 Task: Find connections with filter location Mixco with filter topic #HRwith filter profile language German with filter current company Thomson Reuters with filter school Freshers Jobs Kolkata with filter industry Retail Motor Vehicles with filter service category Print Design with filter keywords title Courier
Action: Mouse moved to (575, 81)
Screenshot: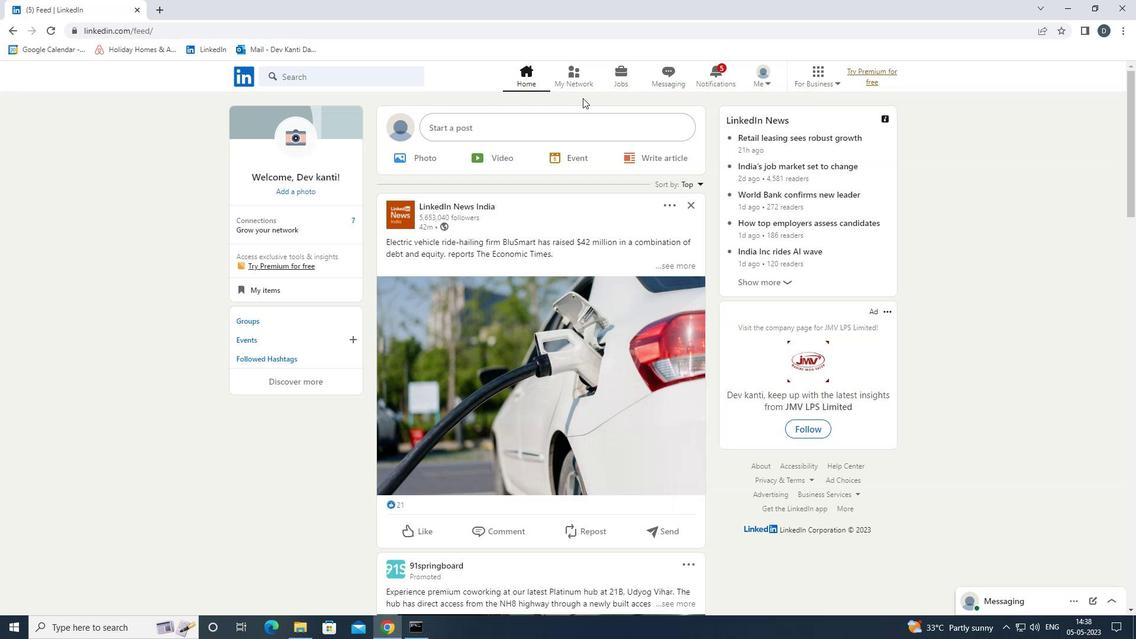 
Action: Mouse pressed left at (575, 81)
Screenshot: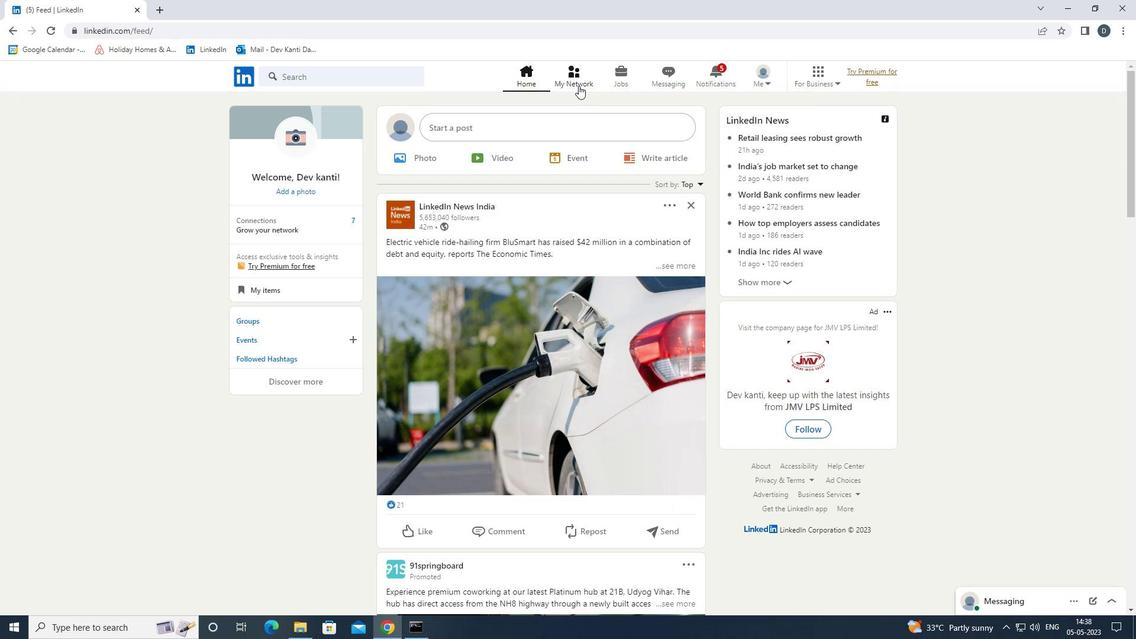 
Action: Mouse moved to (392, 140)
Screenshot: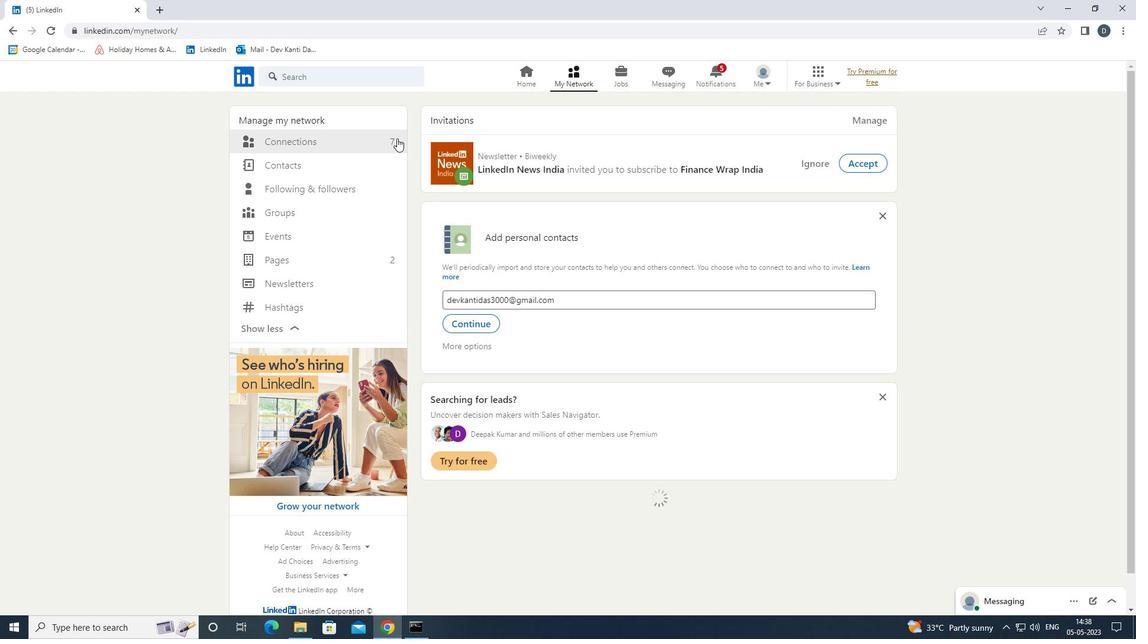 
Action: Mouse pressed left at (392, 140)
Screenshot: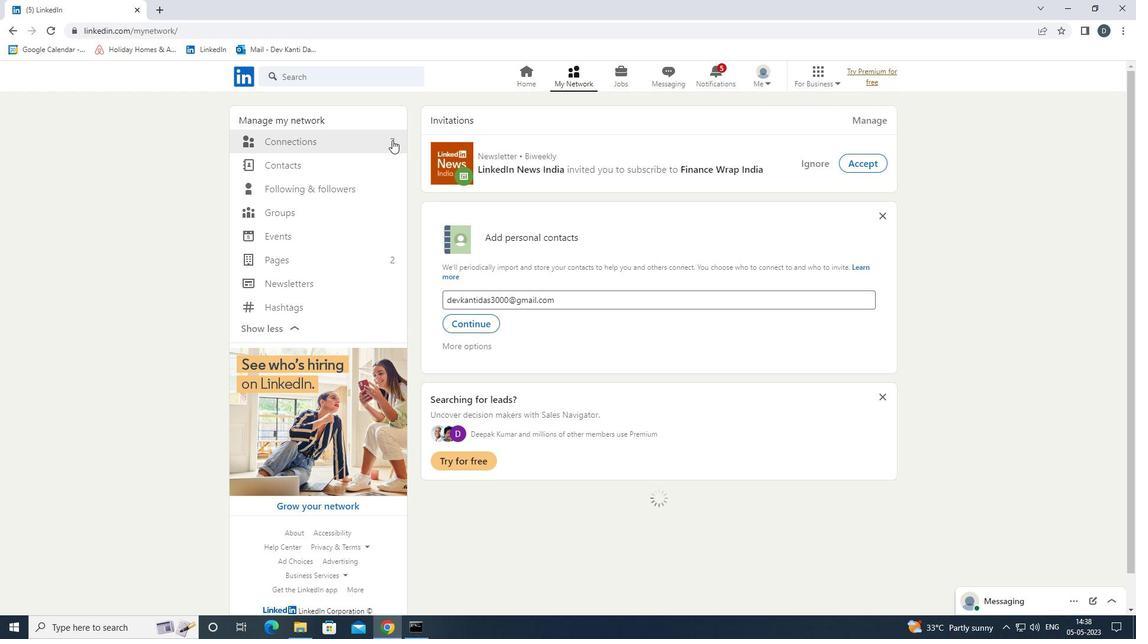 
Action: Mouse moved to (641, 135)
Screenshot: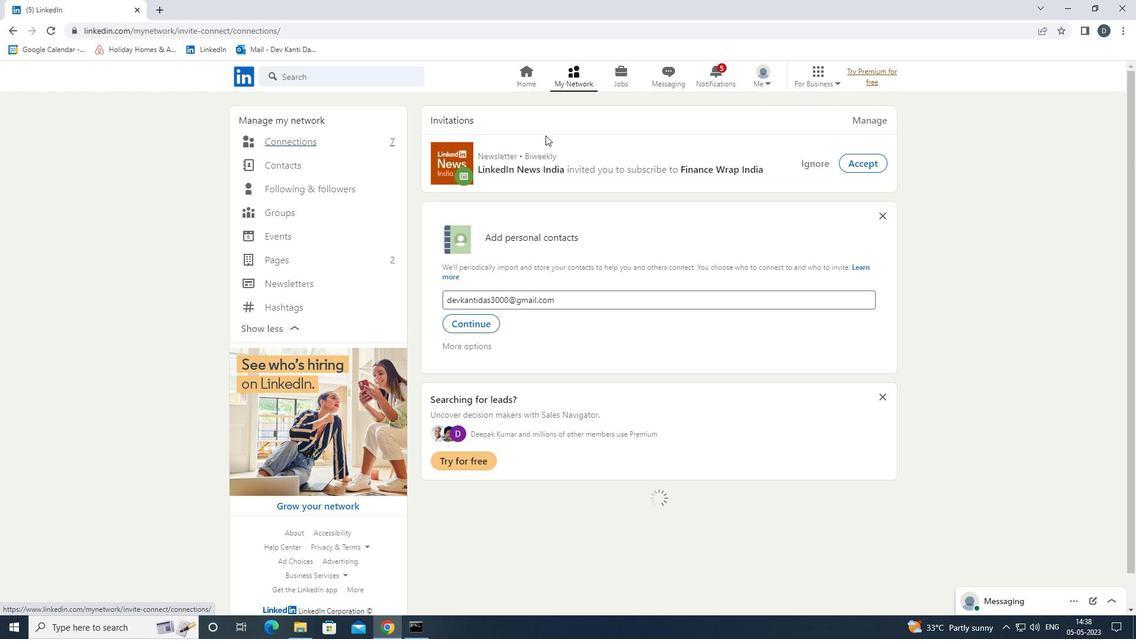 
Action: Mouse pressed left at (641, 135)
Screenshot: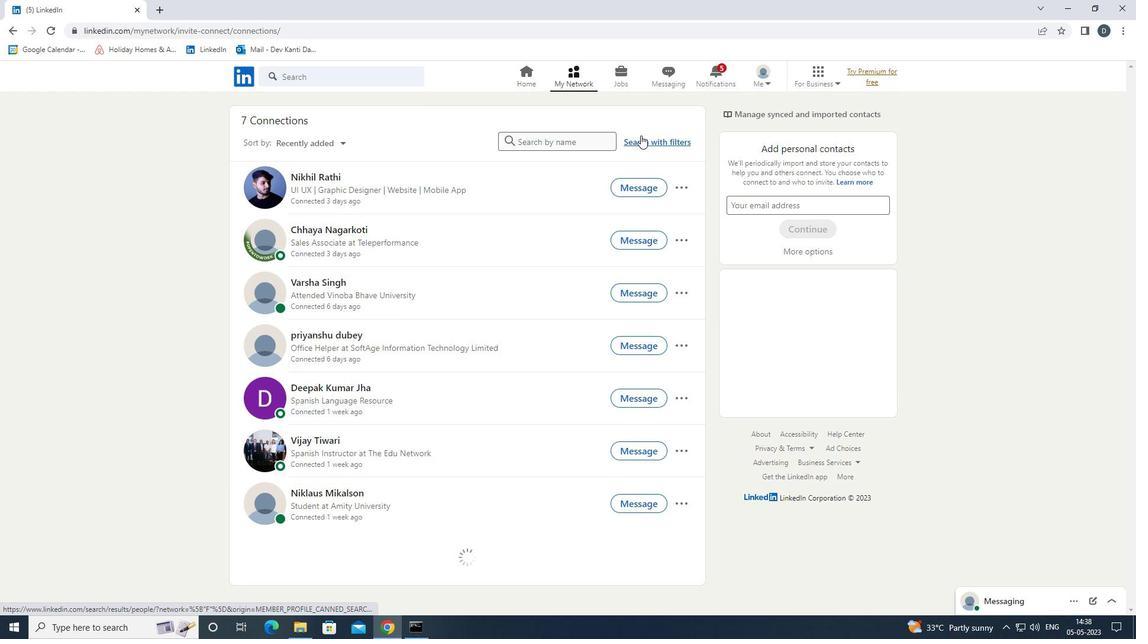 
Action: Mouse moved to (597, 110)
Screenshot: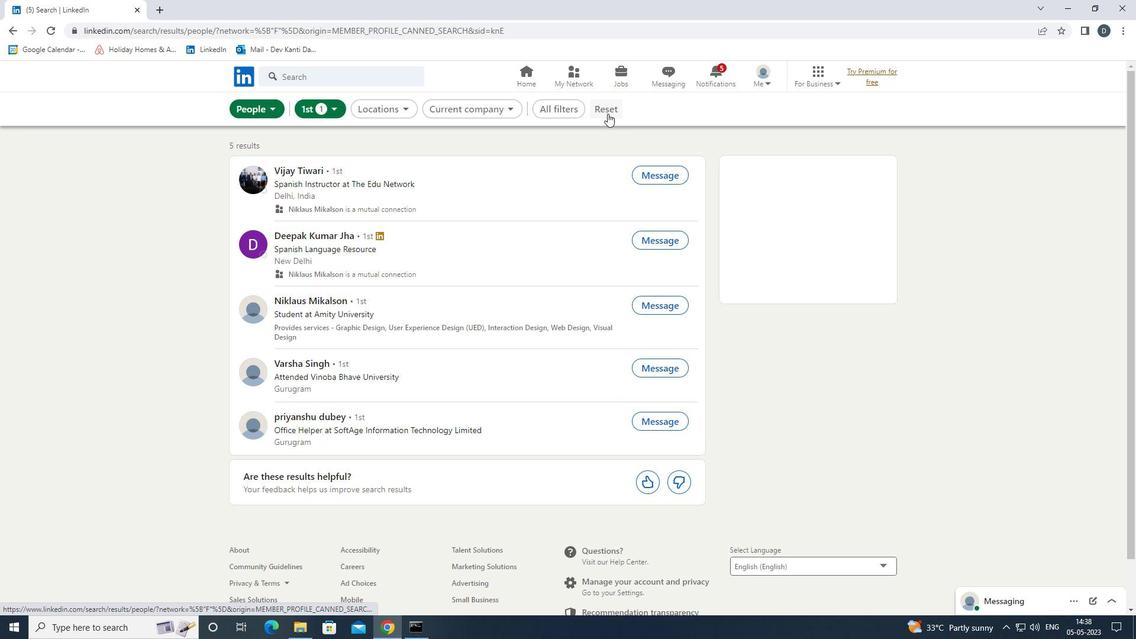 
Action: Mouse pressed left at (597, 110)
Screenshot: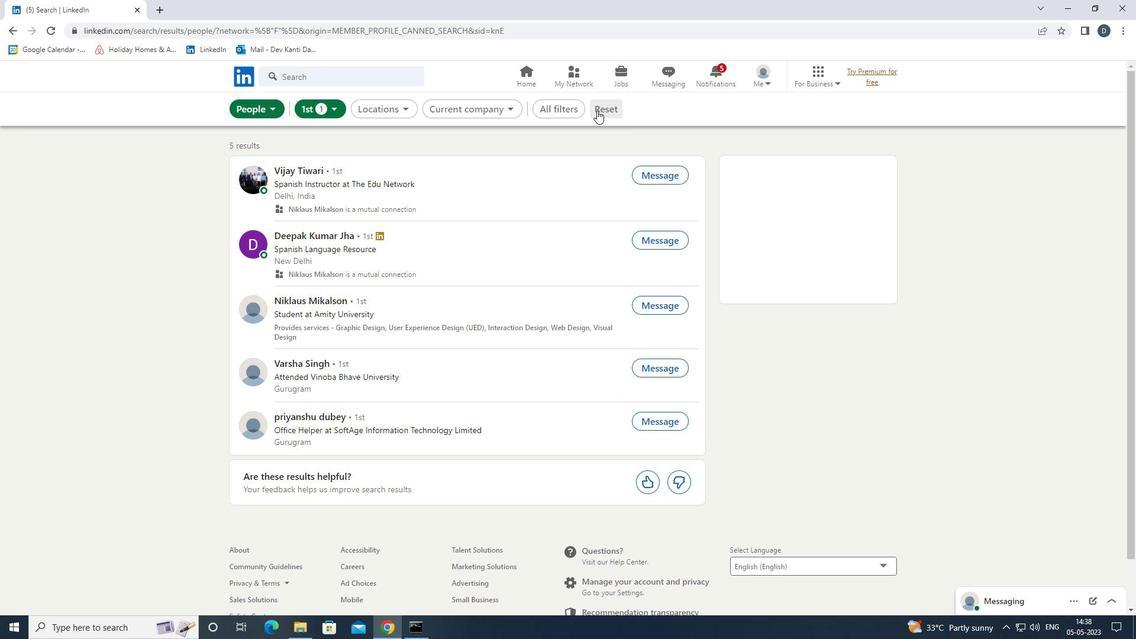 
Action: Mouse moved to (586, 110)
Screenshot: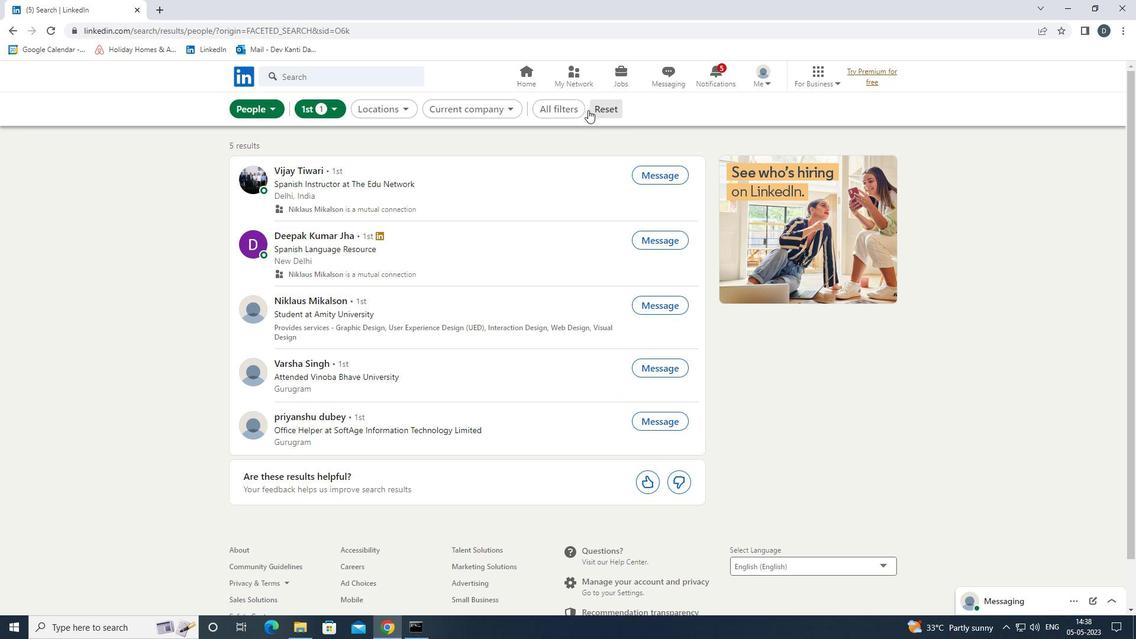 
Action: Mouse pressed left at (586, 110)
Screenshot: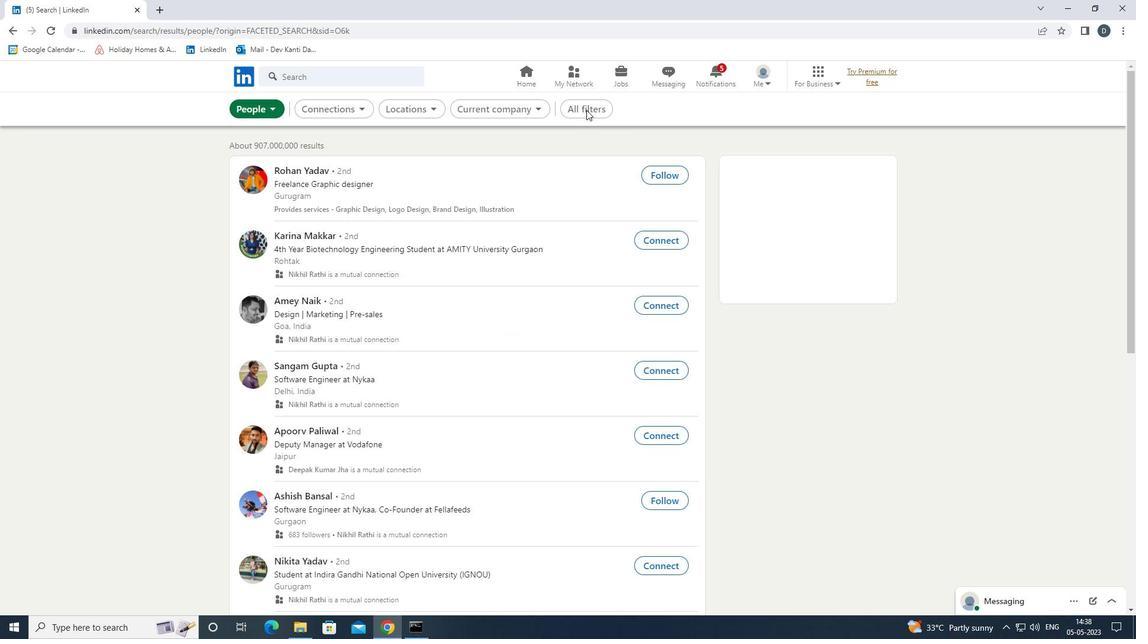 
Action: Mouse moved to (940, 286)
Screenshot: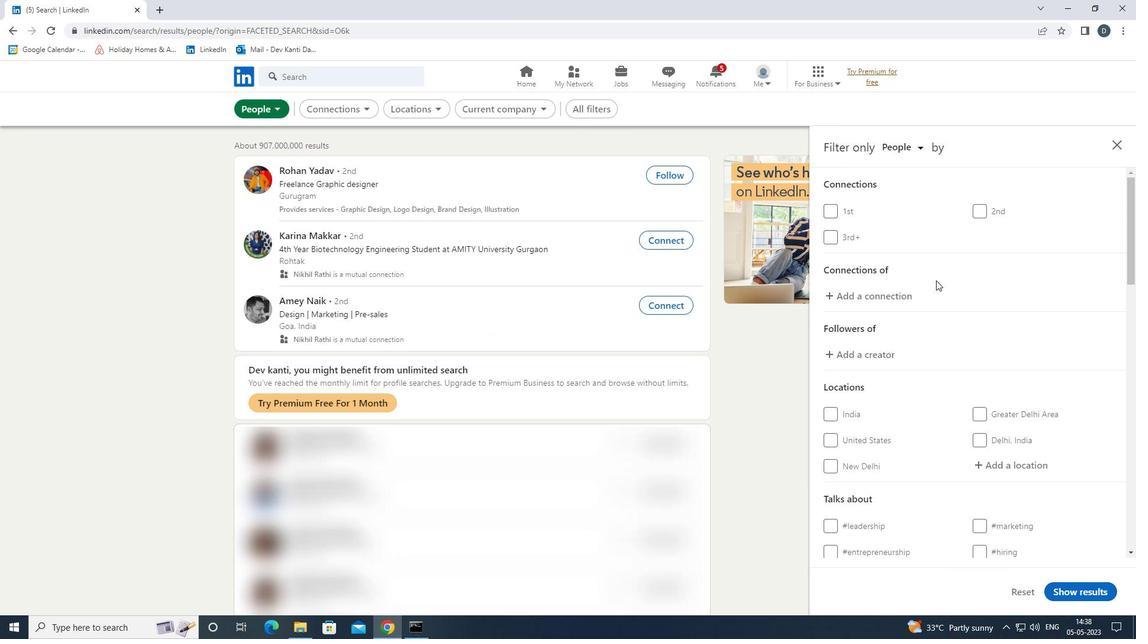 
Action: Mouse scrolled (940, 285) with delta (0, 0)
Screenshot: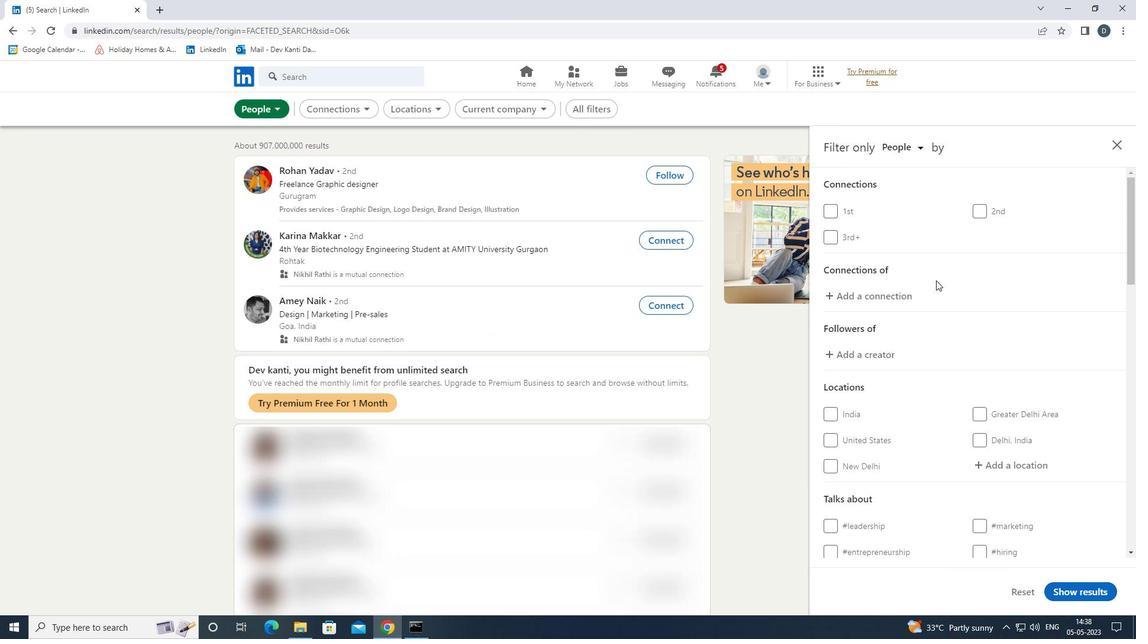 
Action: Mouse moved to (956, 290)
Screenshot: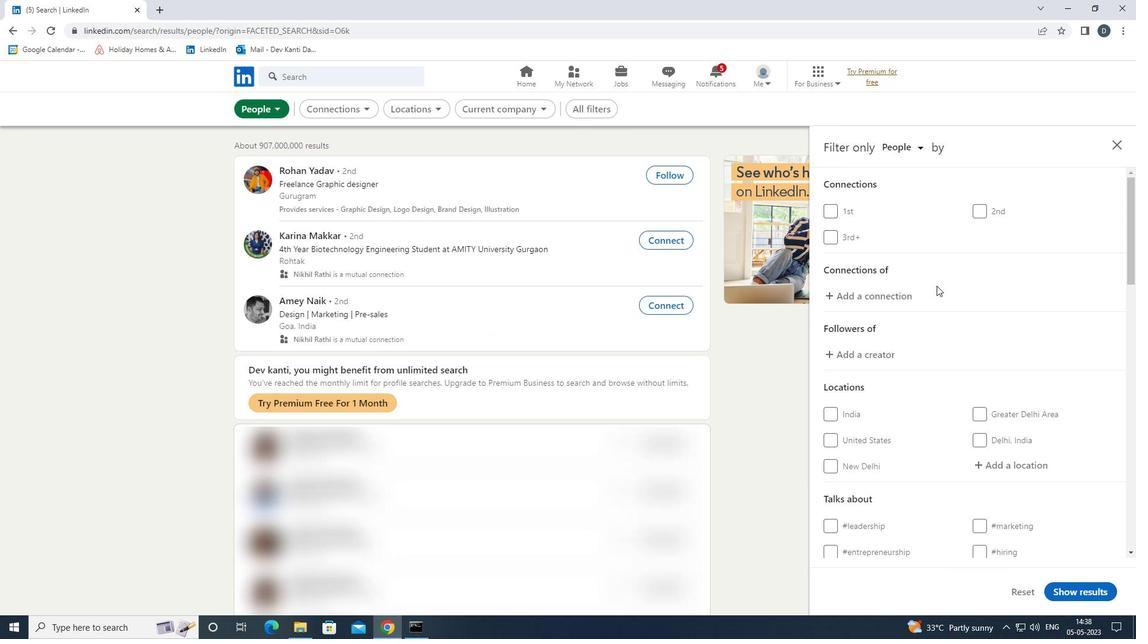 
Action: Mouse scrolled (956, 289) with delta (0, 0)
Screenshot: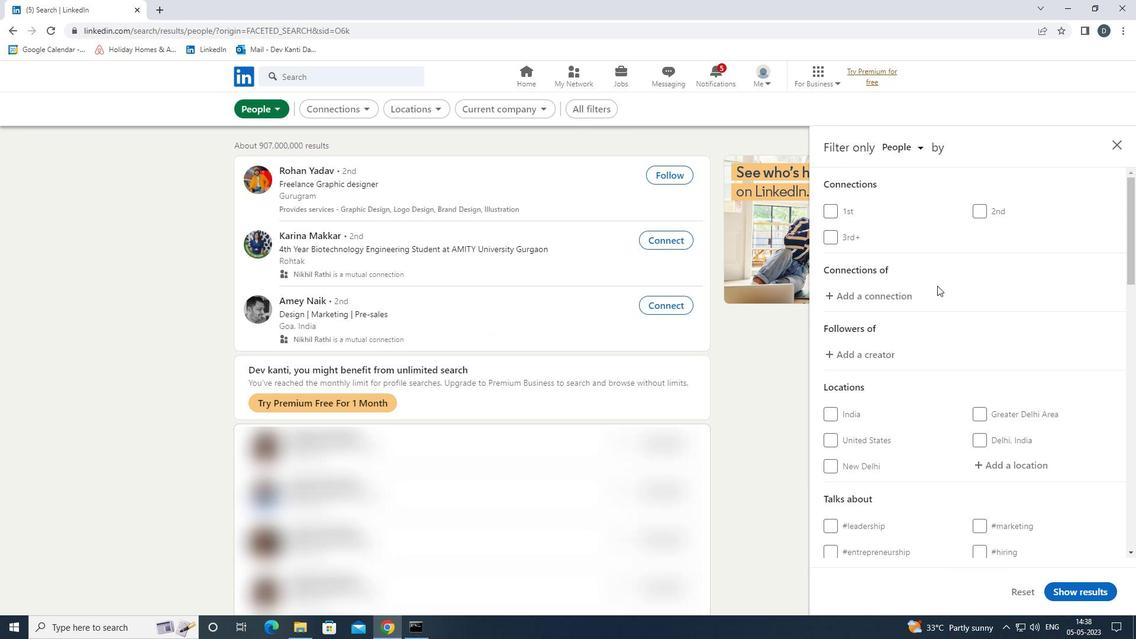 
Action: Mouse moved to (1011, 345)
Screenshot: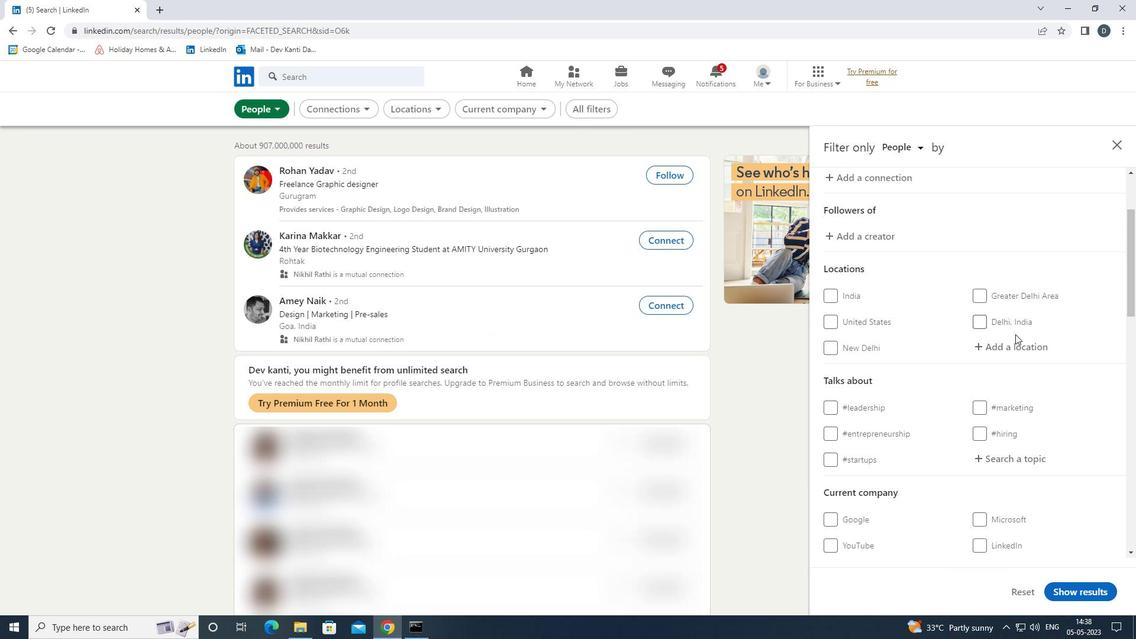 
Action: Mouse pressed left at (1011, 345)
Screenshot: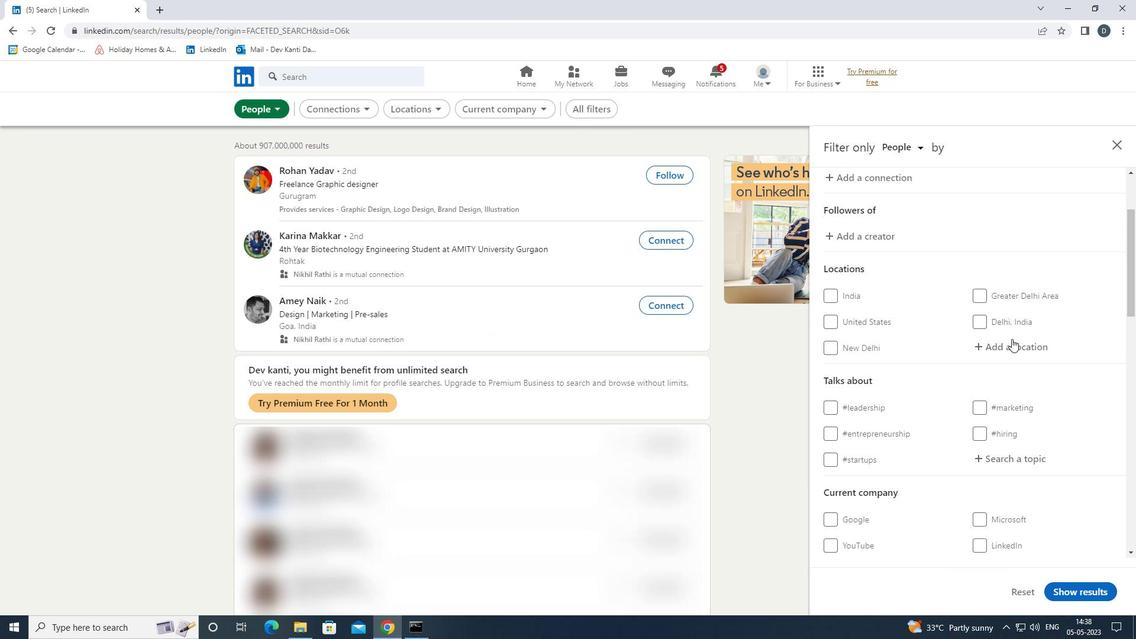 
Action: Mouse moved to (1006, 347)
Screenshot: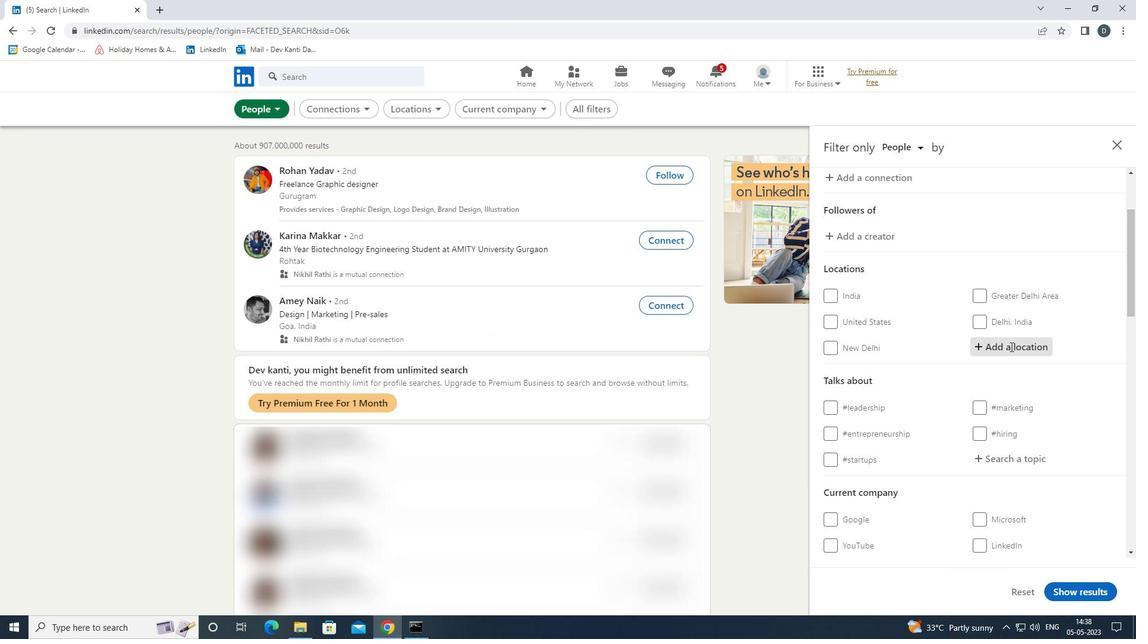 
Action: Key pressed <Key.shift>MIXCO<Key.down><Key.enter>
Screenshot: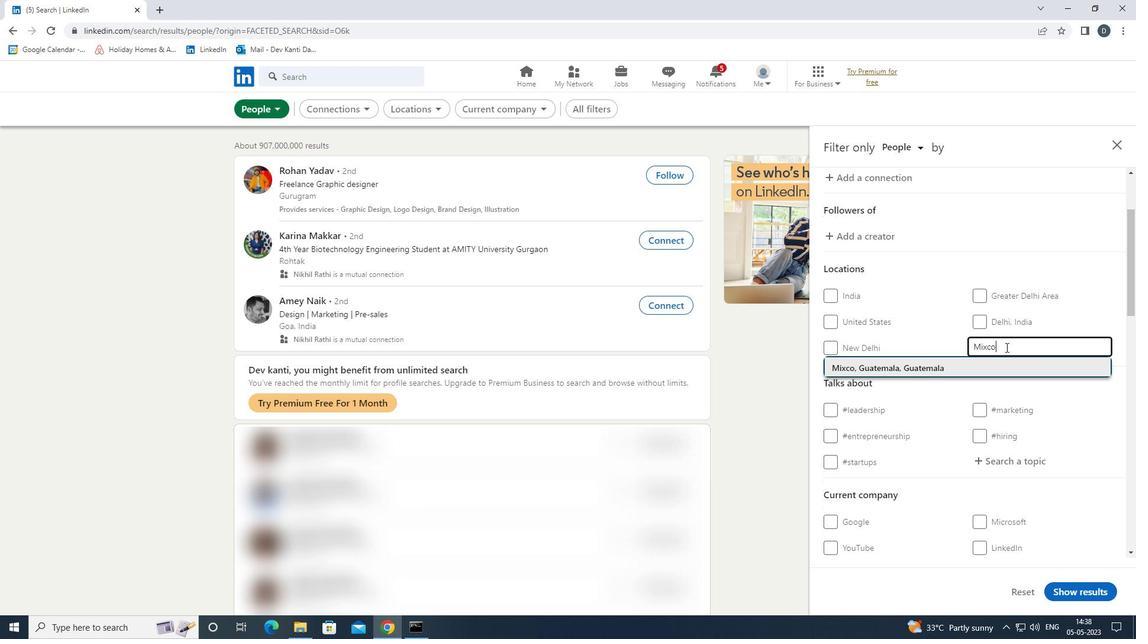
Action: Mouse scrolled (1006, 346) with delta (0, 0)
Screenshot: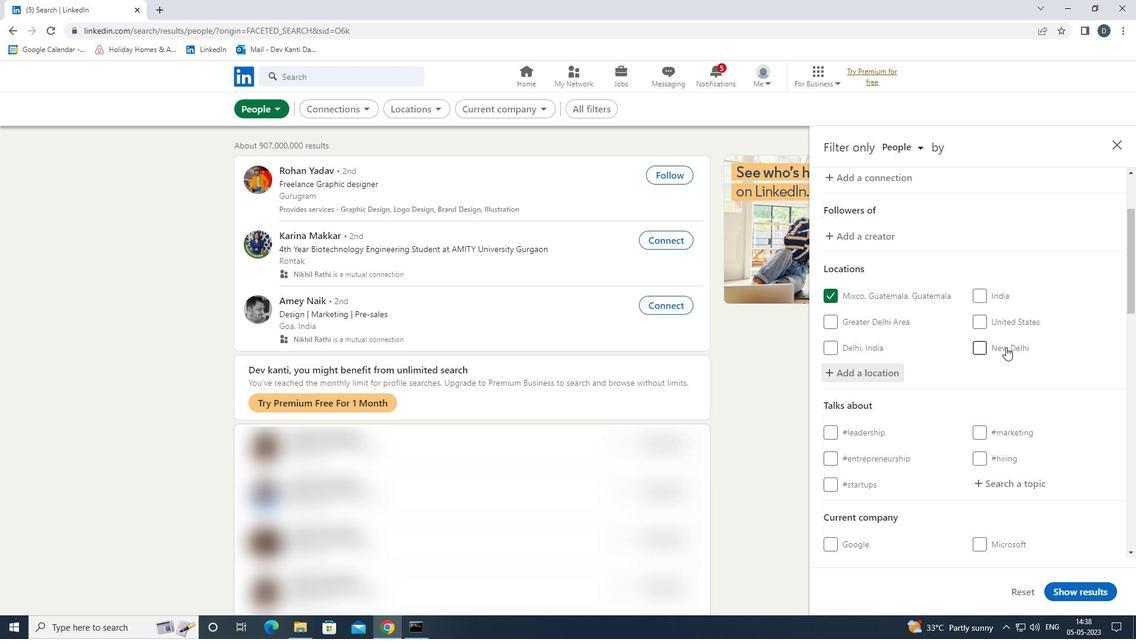 
Action: Mouse moved to (1006, 349)
Screenshot: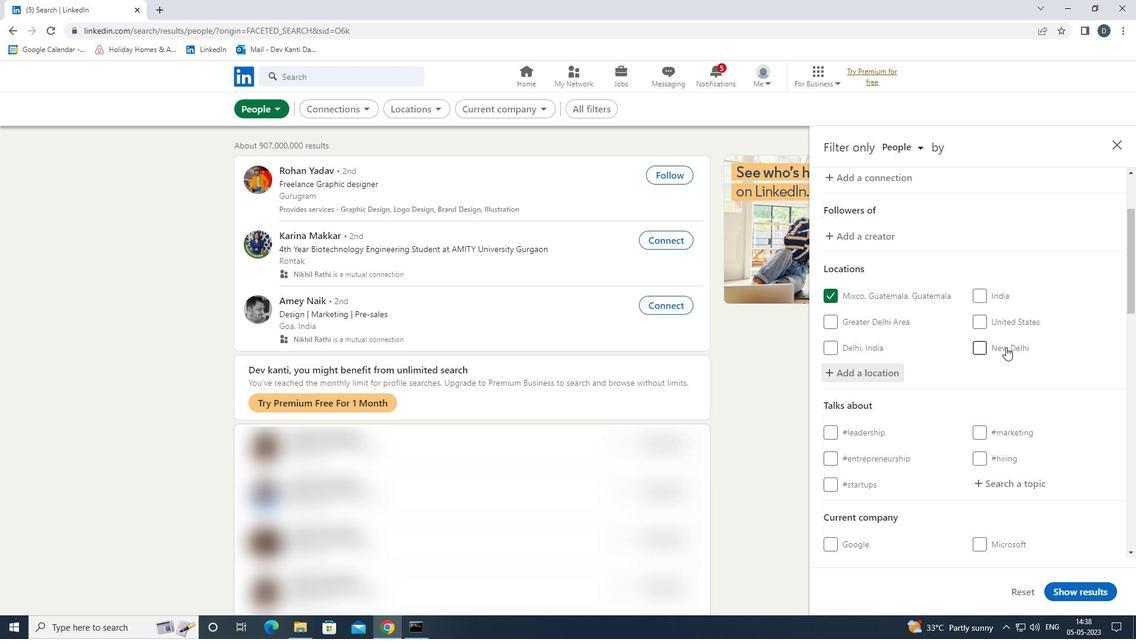 
Action: Mouse scrolled (1006, 349) with delta (0, 0)
Screenshot: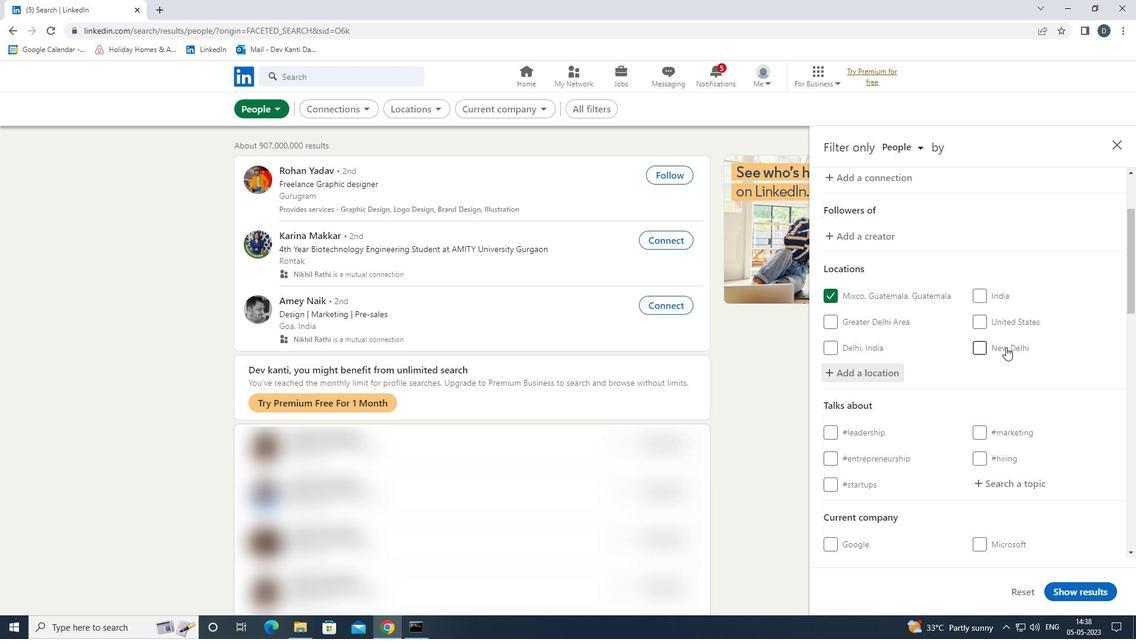 
Action: Mouse moved to (1007, 362)
Screenshot: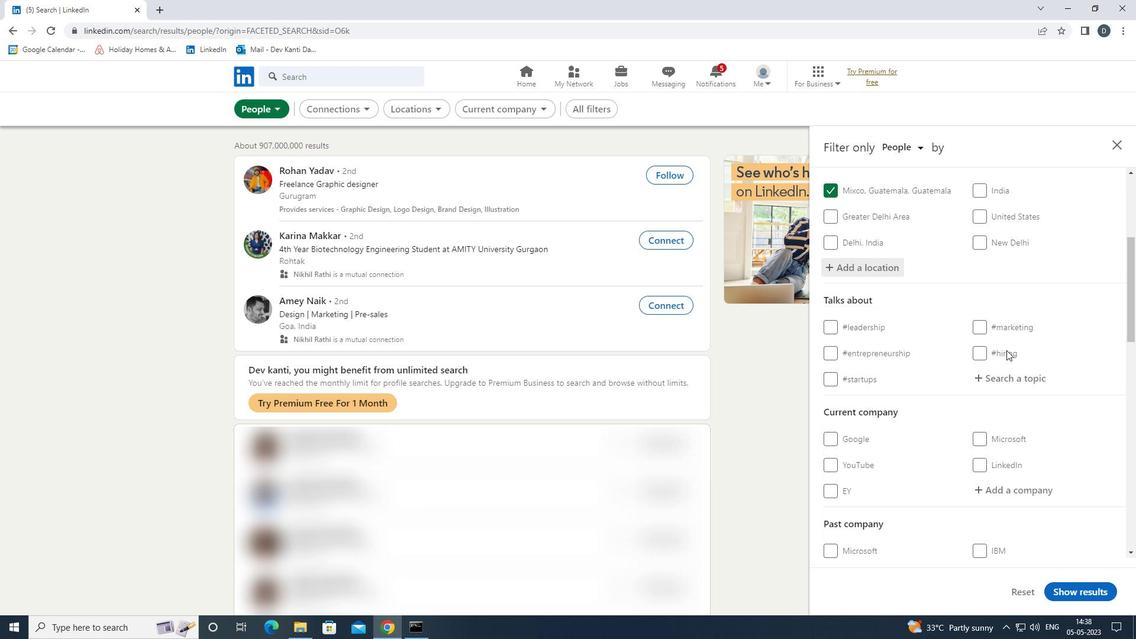 
Action: Mouse pressed left at (1007, 362)
Screenshot: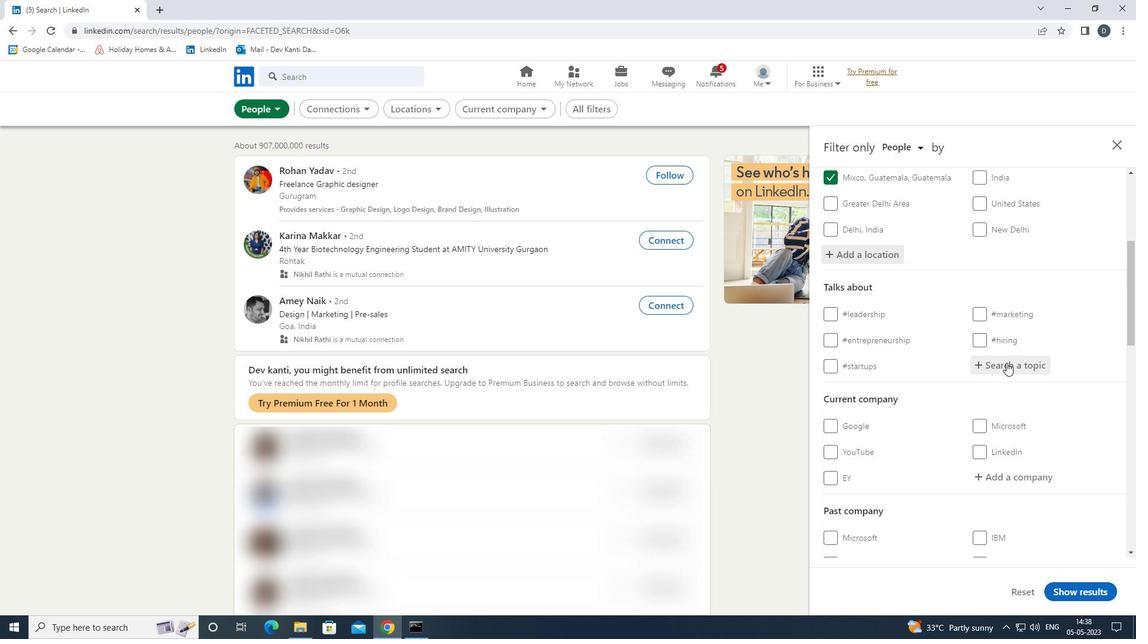 
Action: Mouse moved to (1006, 364)
Screenshot: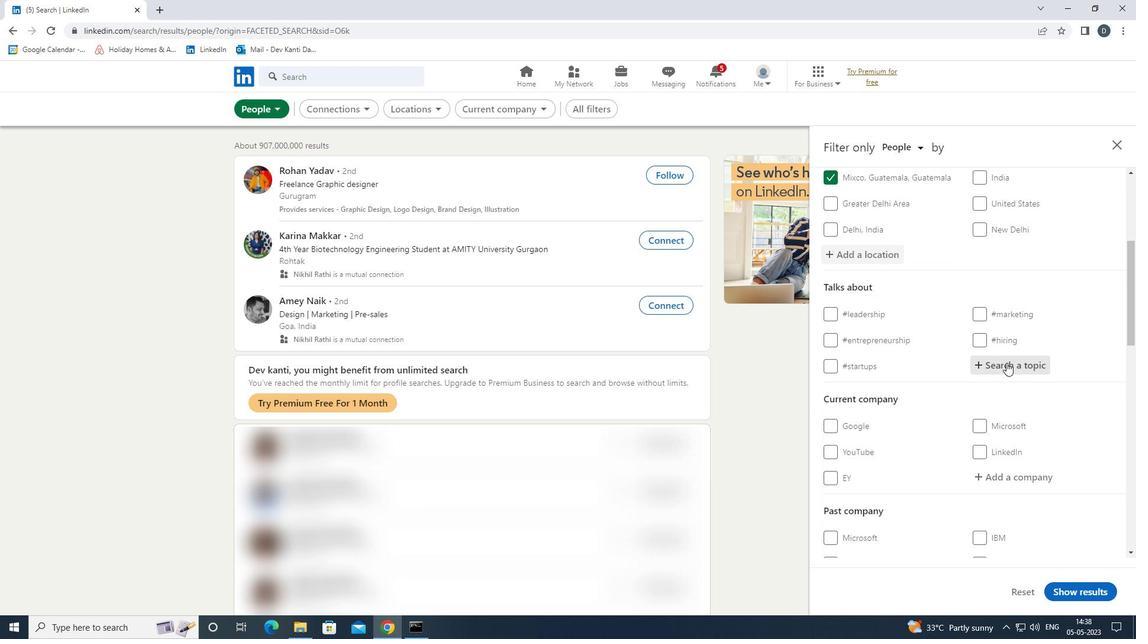 
Action: Key pressed <Key.shift>HR<Key.down><Key.enter>
Screenshot: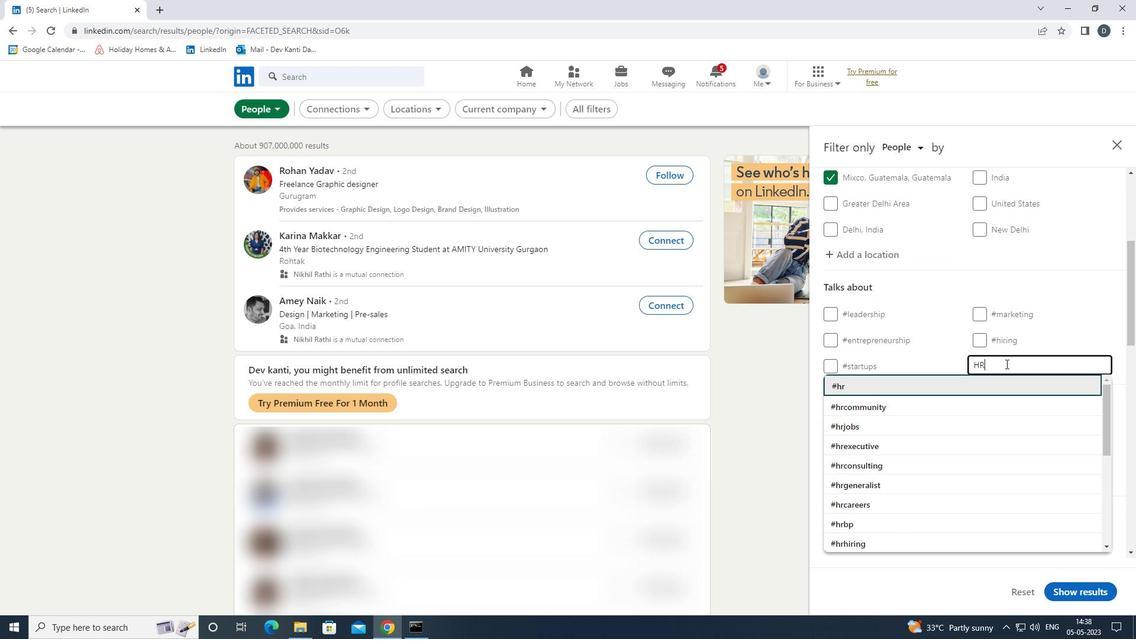 
Action: Mouse scrolled (1006, 363) with delta (0, 0)
Screenshot: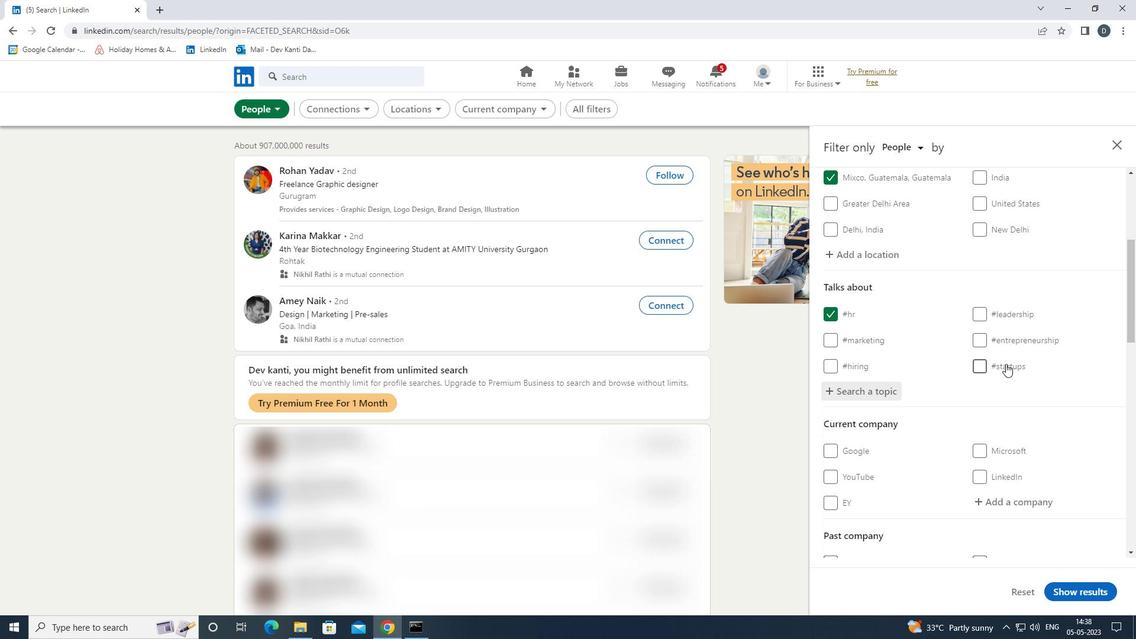 
Action: Mouse scrolled (1006, 363) with delta (0, 0)
Screenshot: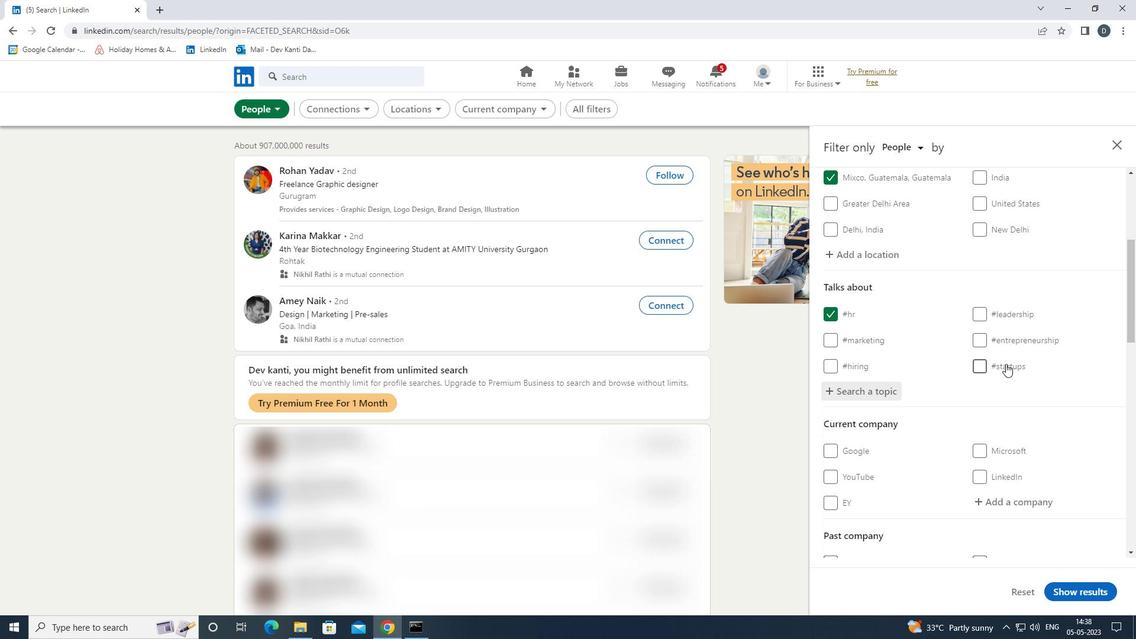 
Action: Mouse moved to (1006, 364)
Screenshot: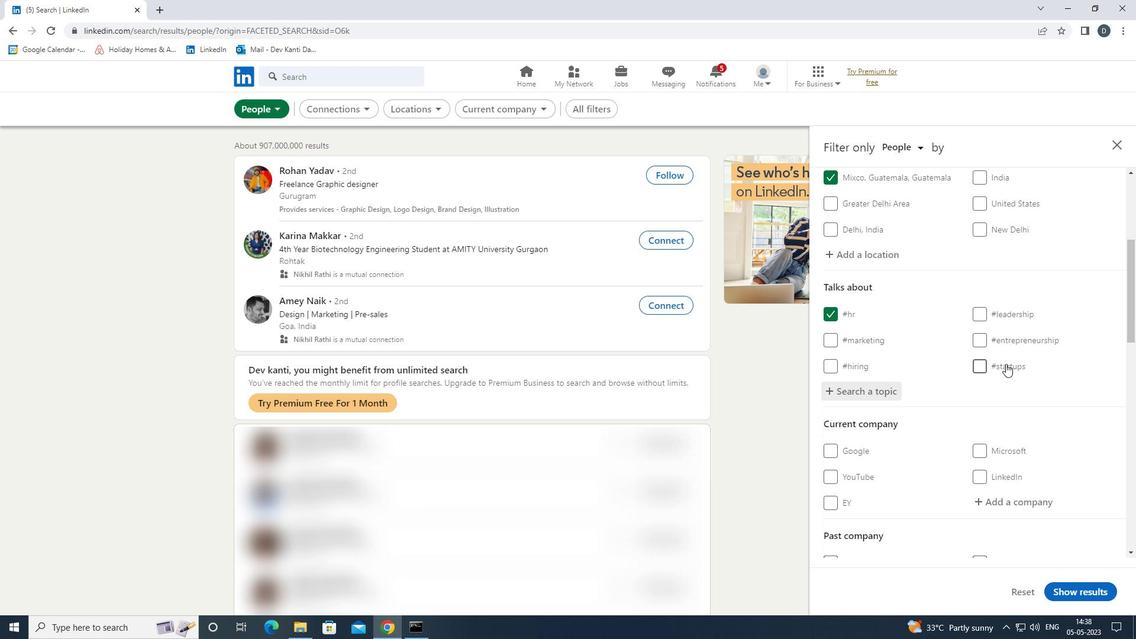 
Action: Mouse scrolled (1006, 364) with delta (0, 0)
Screenshot: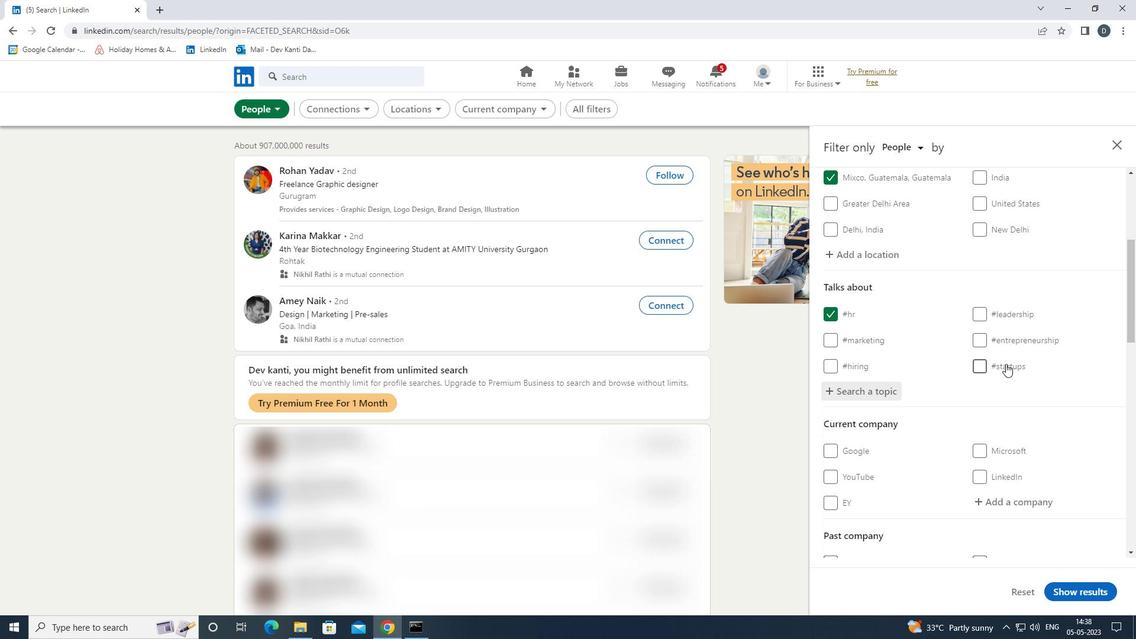 
Action: Mouse moved to (1020, 345)
Screenshot: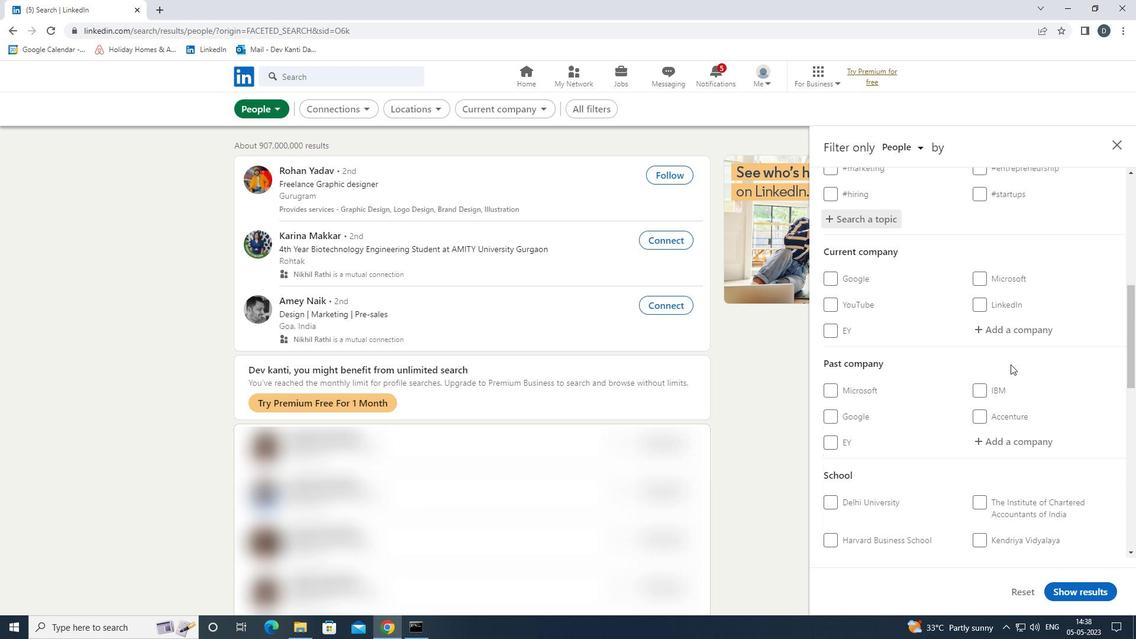 
Action: Mouse scrolled (1020, 344) with delta (0, 0)
Screenshot: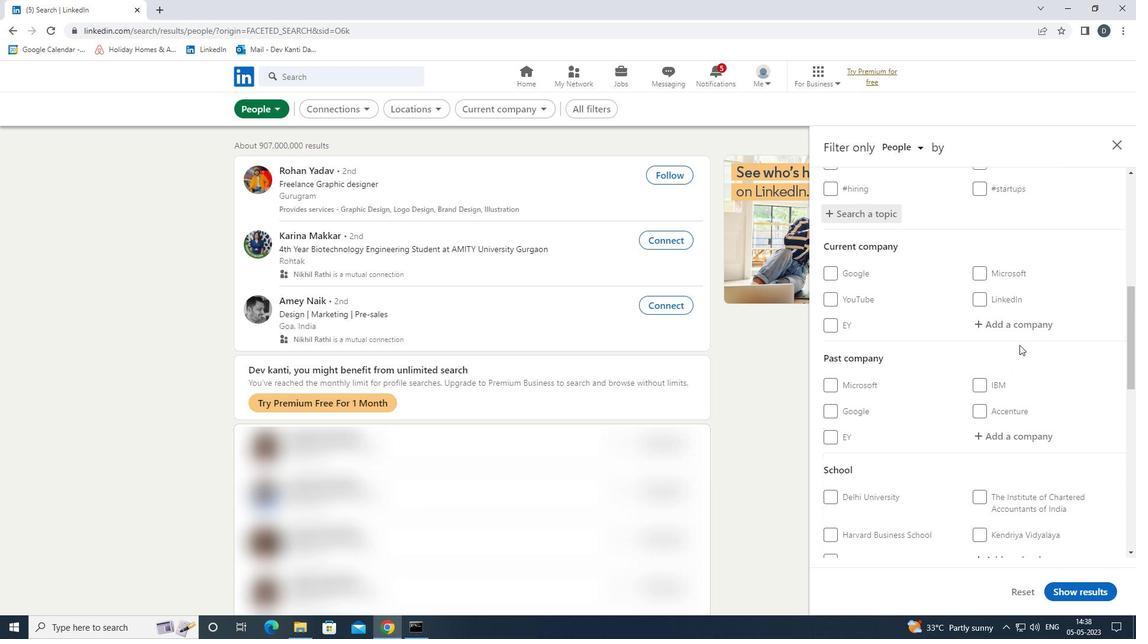 
Action: Mouse scrolled (1020, 344) with delta (0, 0)
Screenshot: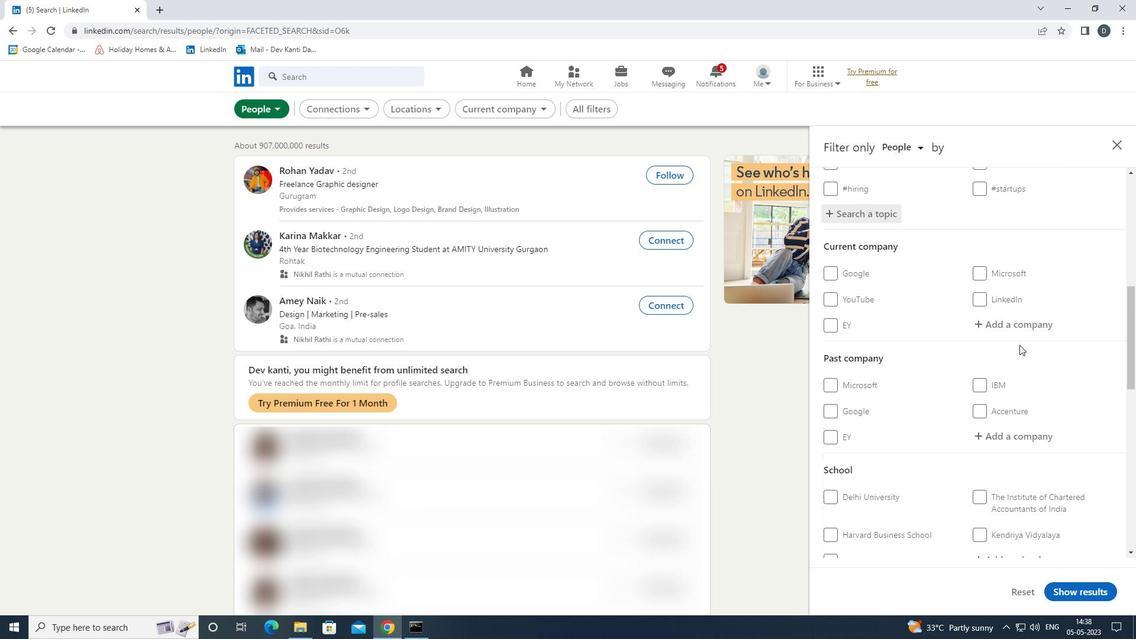 
Action: Mouse scrolled (1020, 344) with delta (0, 0)
Screenshot: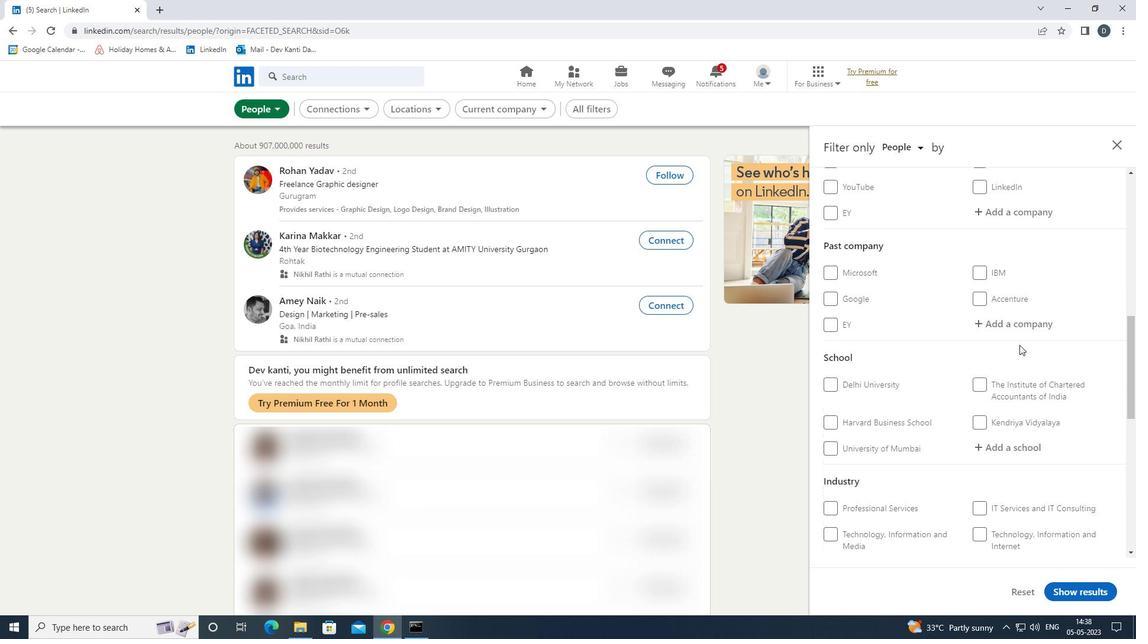 
Action: Mouse scrolled (1020, 344) with delta (0, 0)
Screenshot: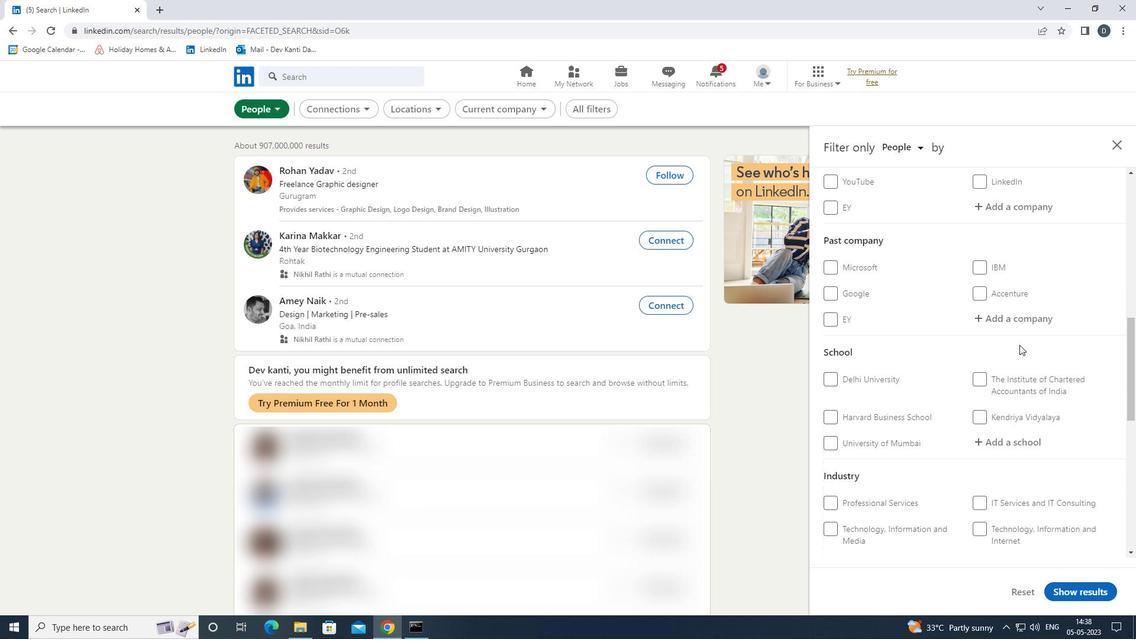 
Action: Mouse scrolled (1020, 344) with delta (0, 0)
Screenshot: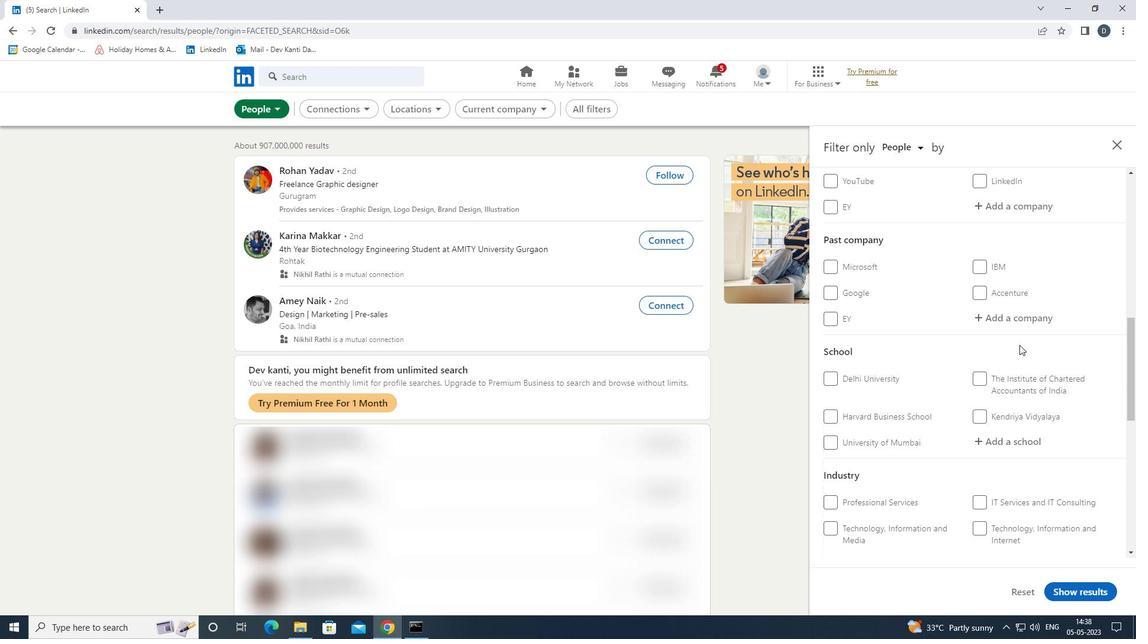 
Action: Mouse scrolled (1020, 344) with delta (0, 0)
Screenshot: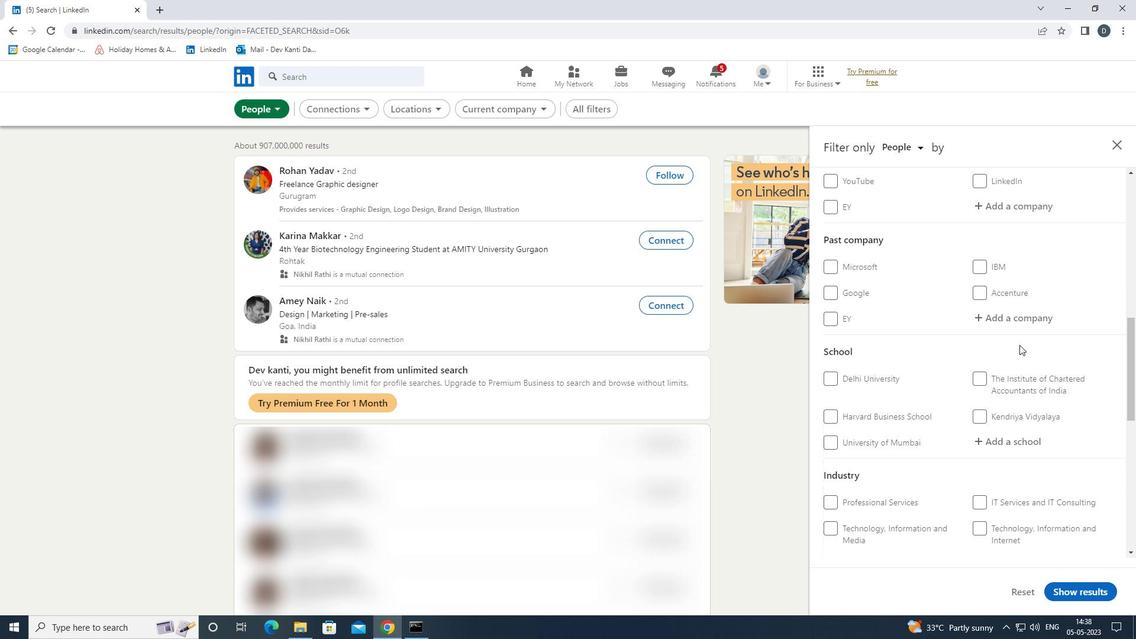 
Action: Mouse moved to (856, 427)
Screenshot: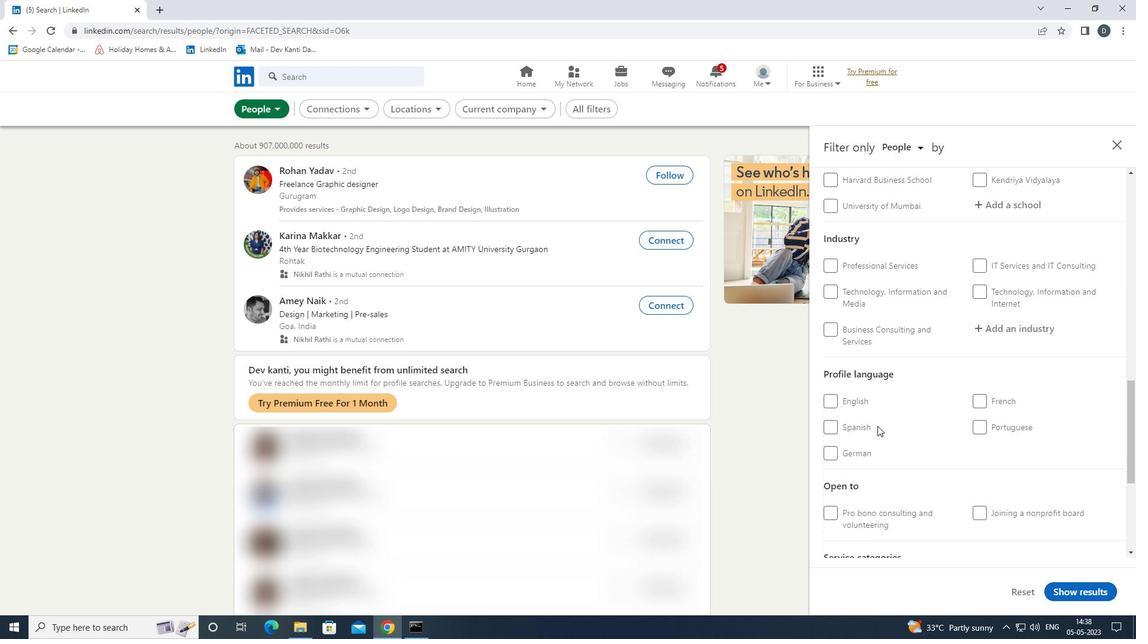 
Action: Mouse pressed left at (856, 427)
Screenshot: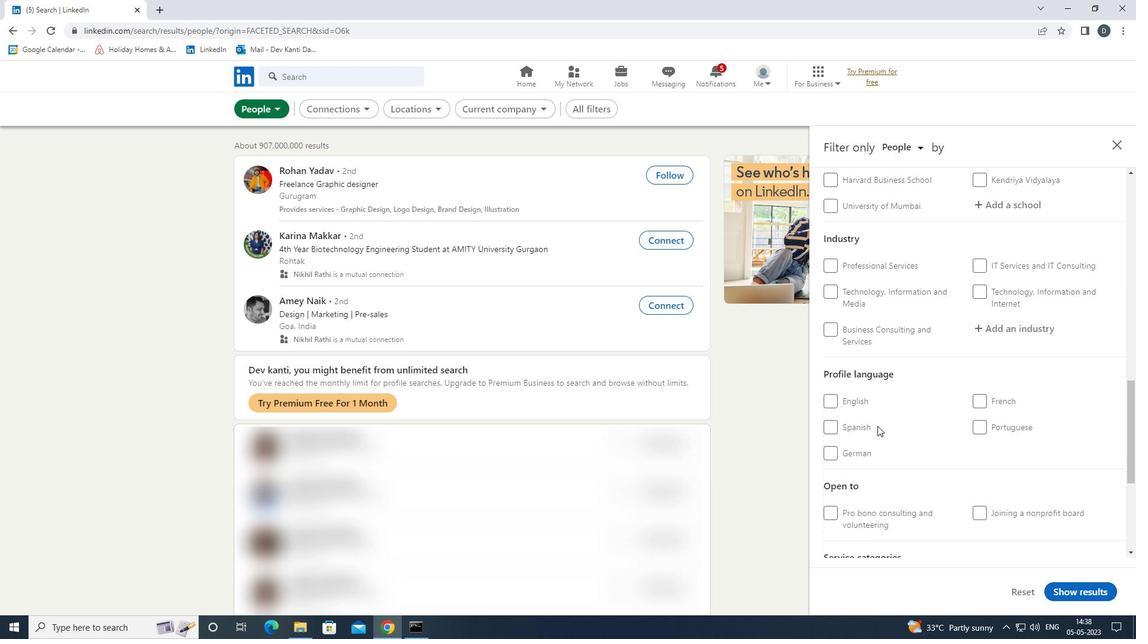 
Action: Mouse moved to (859, 426)
Screenshot: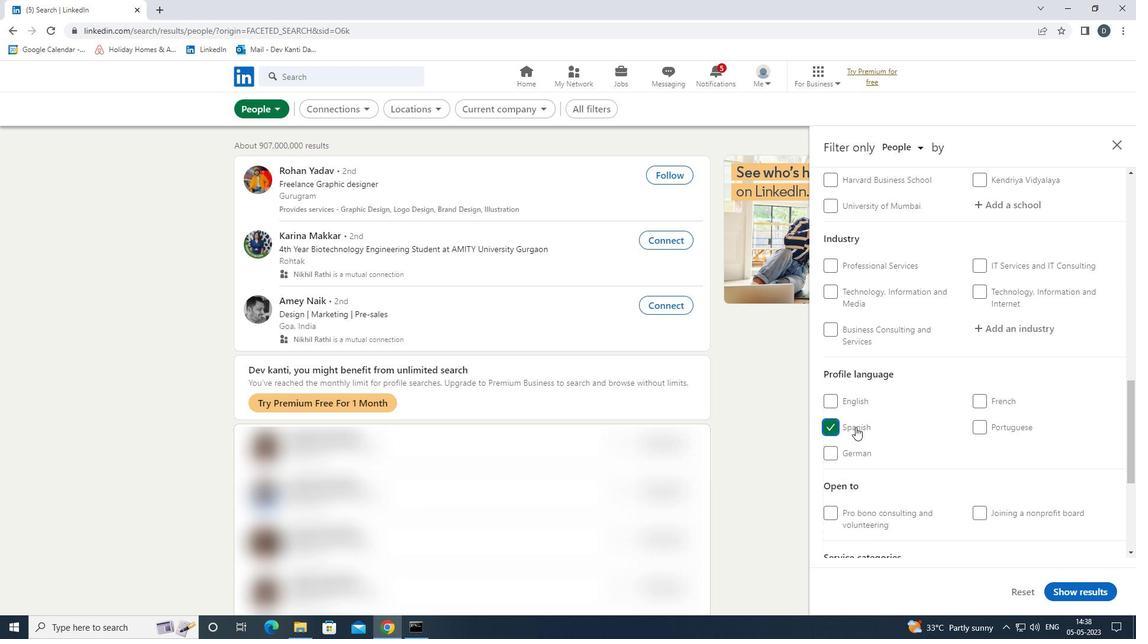 
Action: Mouse pressed left at (859, 426)
Screenshot: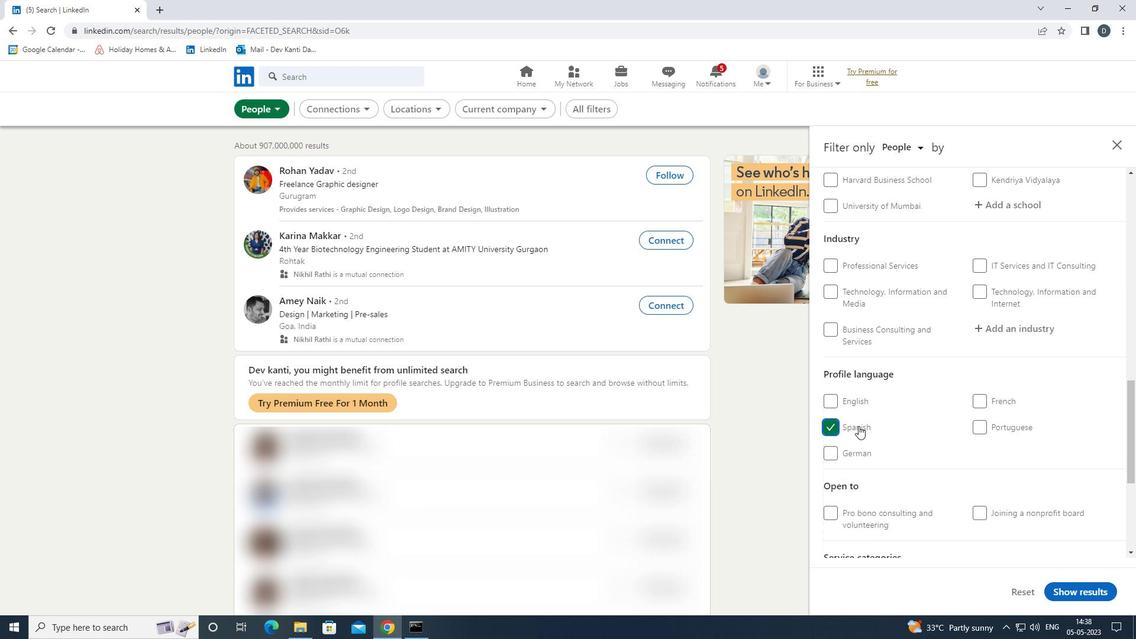 
Action: Mouse moved to (991, 395)
Screenshot: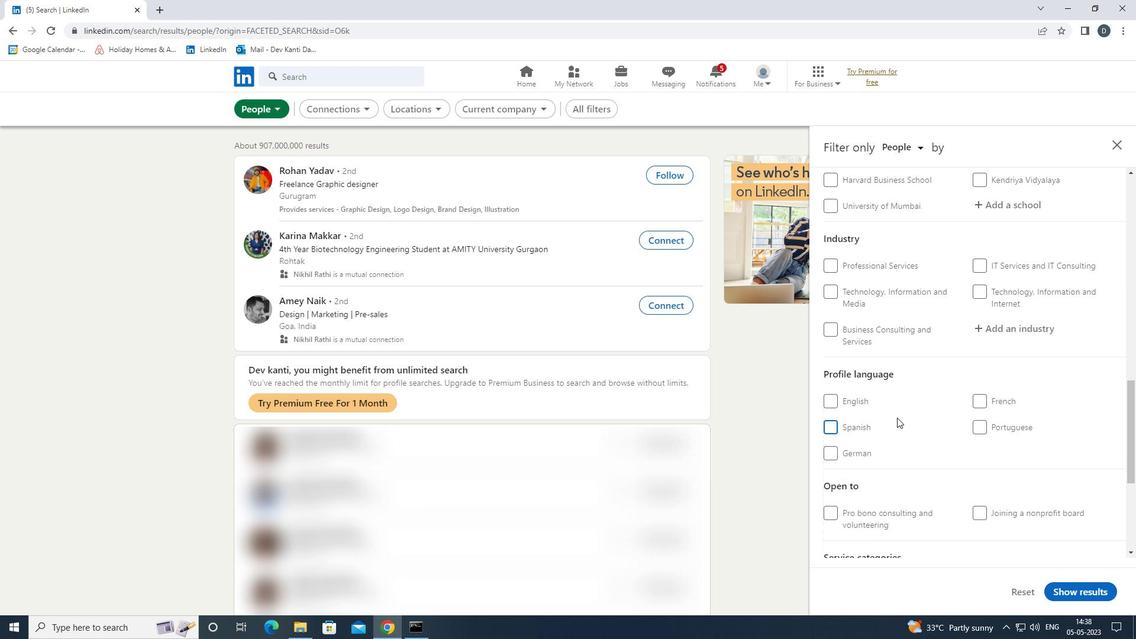
Action: Mouse pressed left at (991, 395)
Screenshot: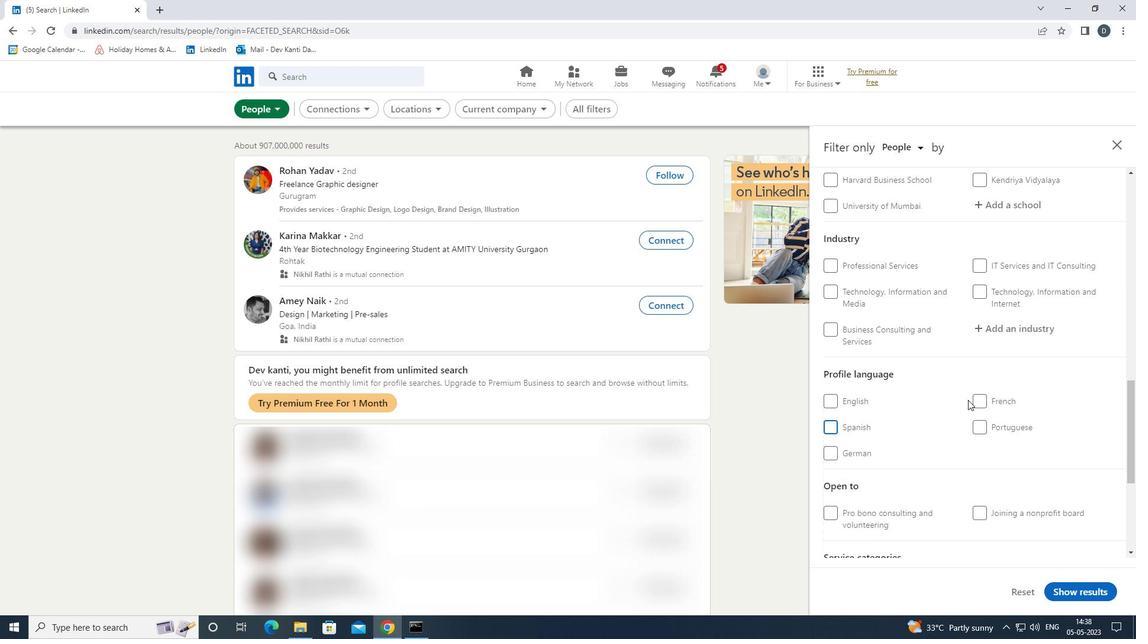 
Action: Mouse moved to (1002, 403)
Screenshot: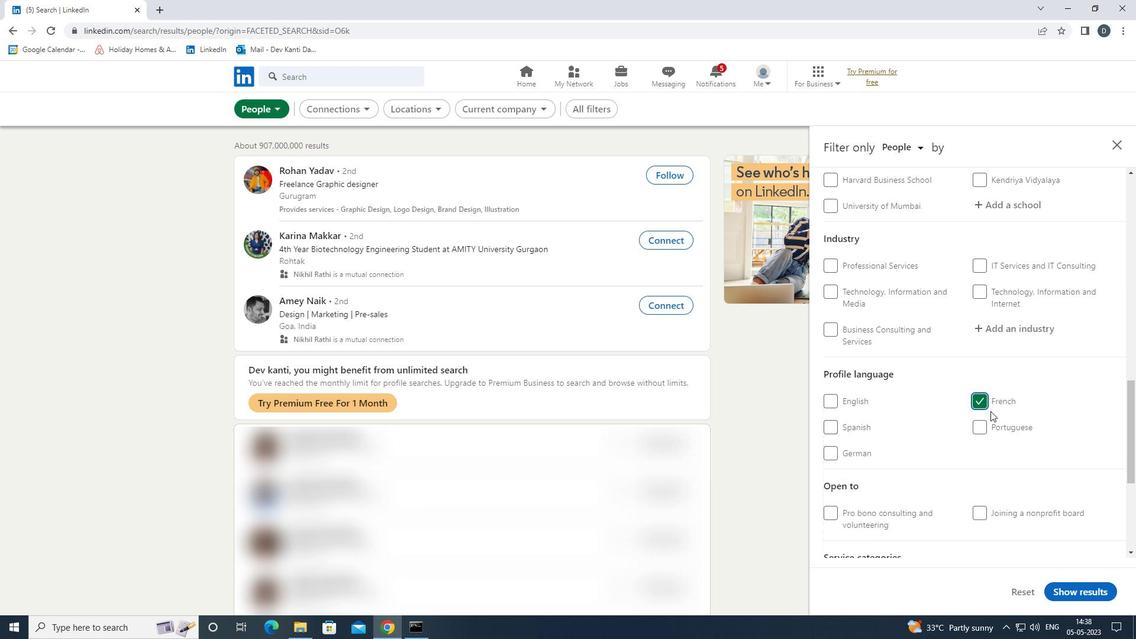 
Action: Mouse pressed left at (1002, 403)
Screenshot: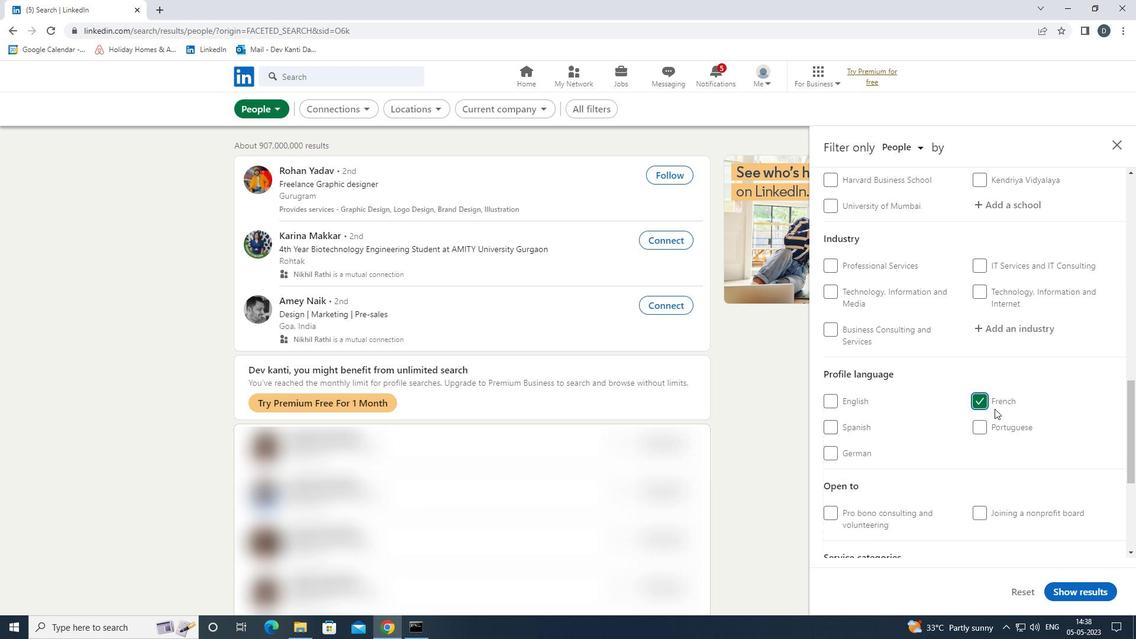 
Action: Mouse moved to (850, 455)
Screenshot: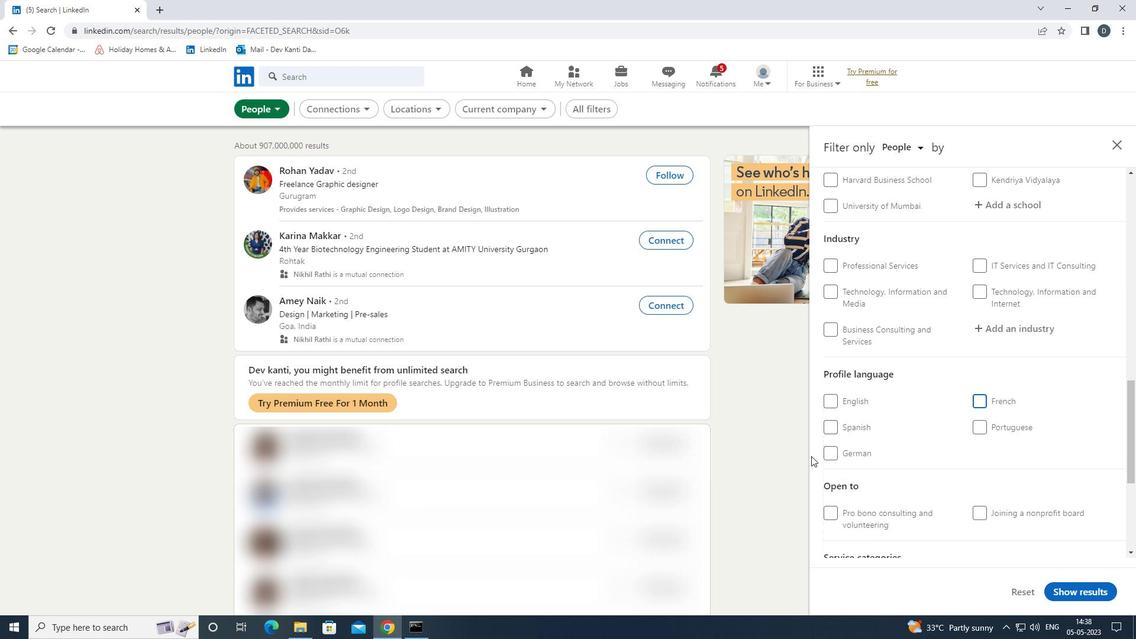 
Action: Mouse pressed left at (850, 455)
Screenshot: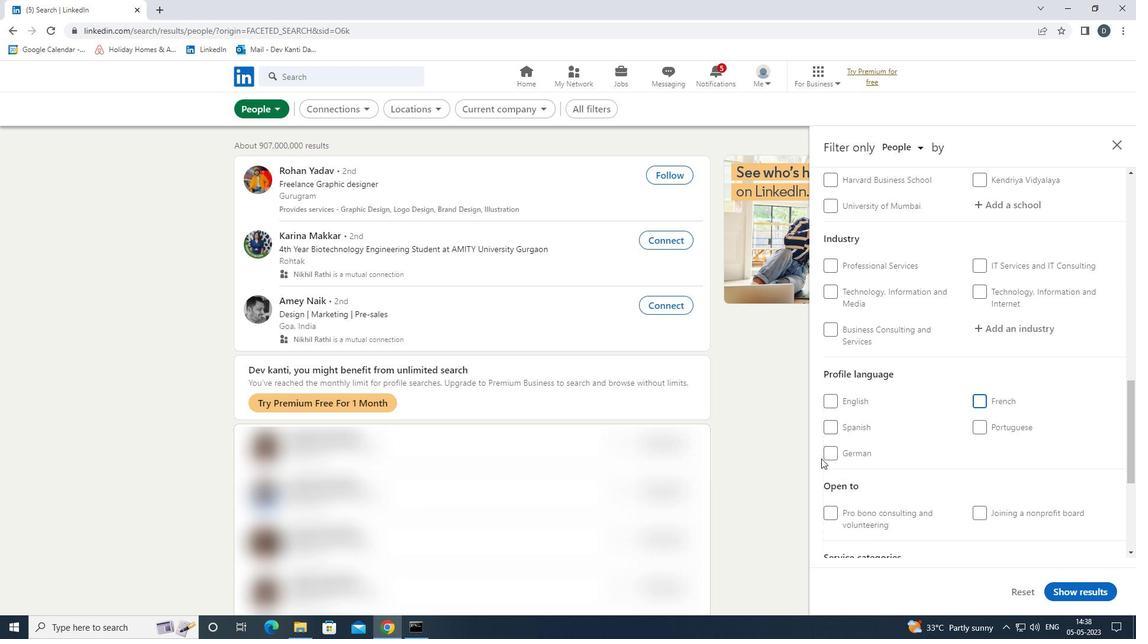 
Action: Mouse moved to (979, 455)
Screenshot: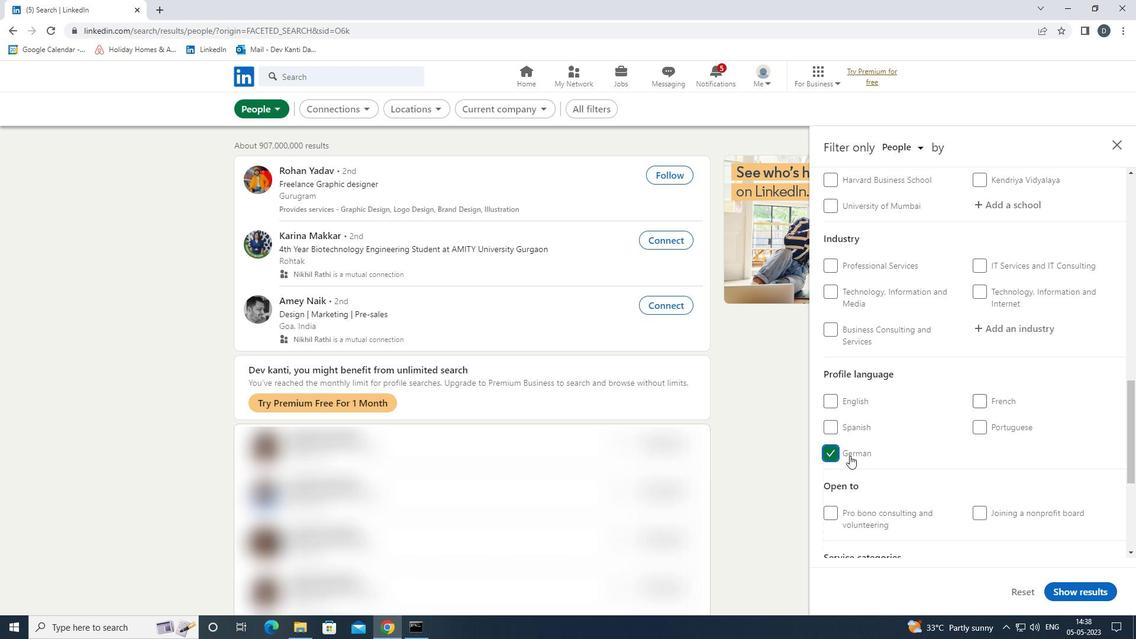 
Action: Mouse scrolled (979, 456) with delta (0, 0)
Screenshot: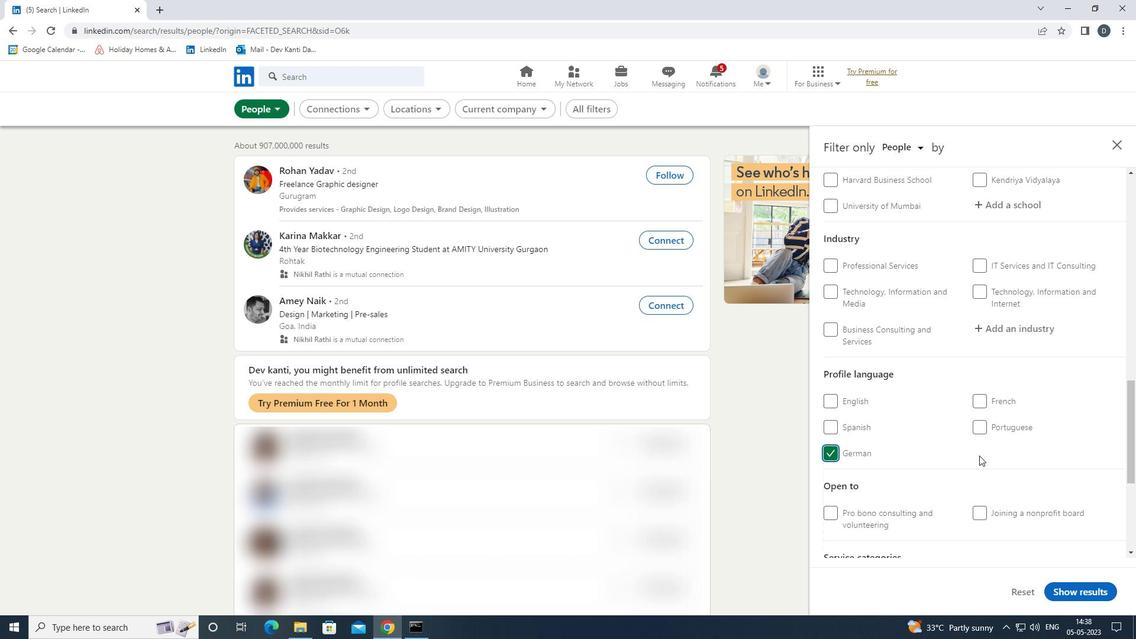 
Action: Mouse scrolled (979, 456) with delta (0, 0)
Screenshot: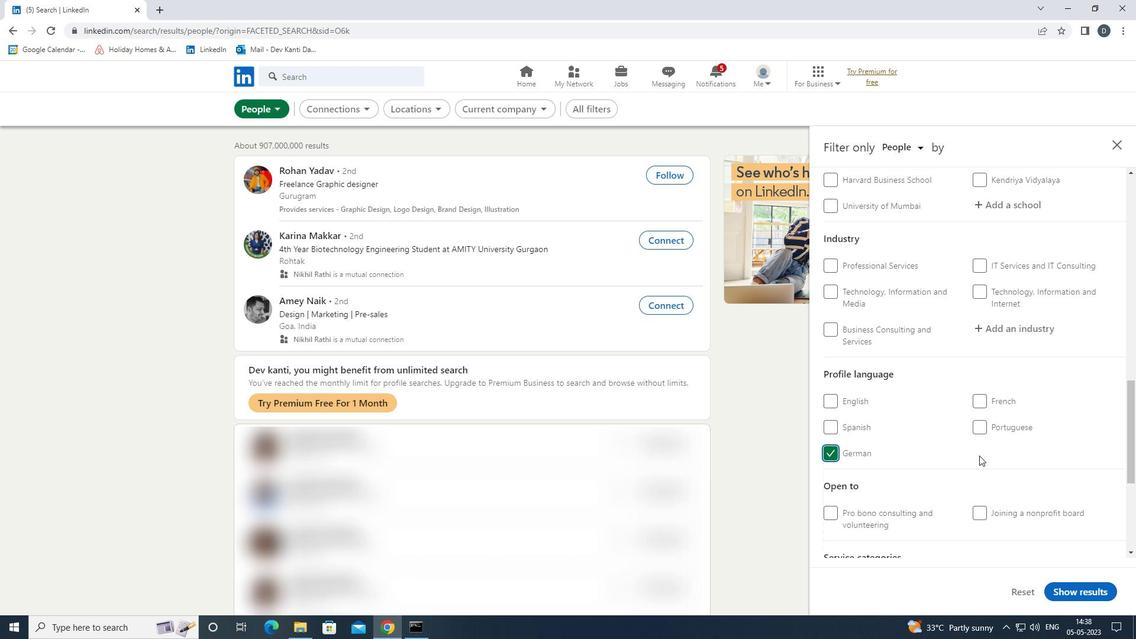 
Action: Mouse scrolled (979, 456) with delta (0, 0)
Screenshot: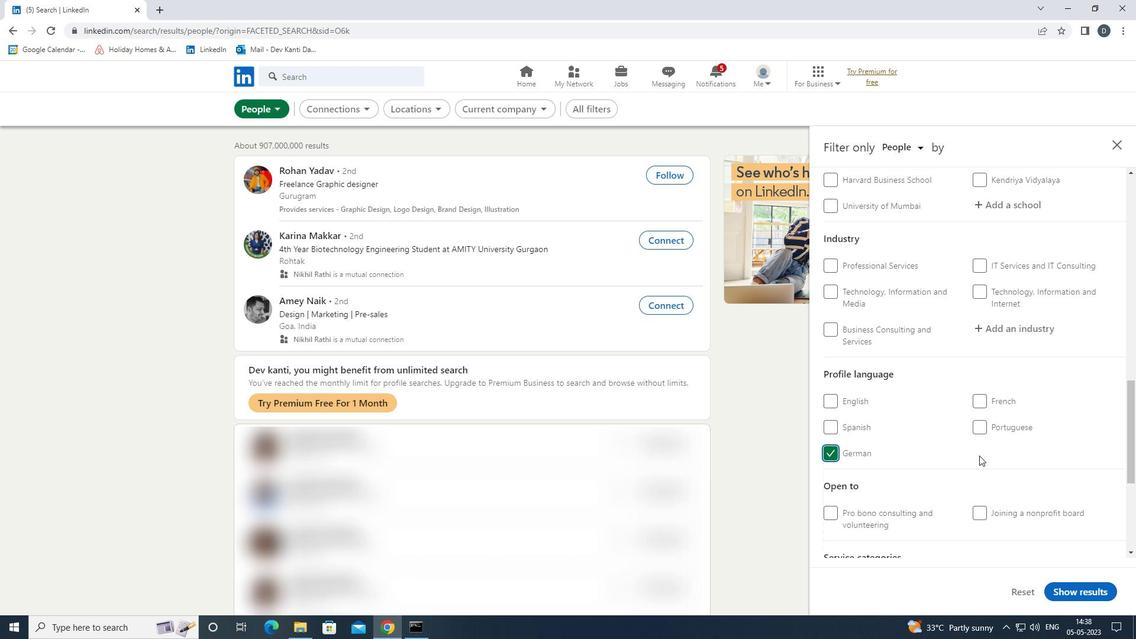 
Action: Mouse scrolled (979, 456) with delta (0, 0)
Screenshot: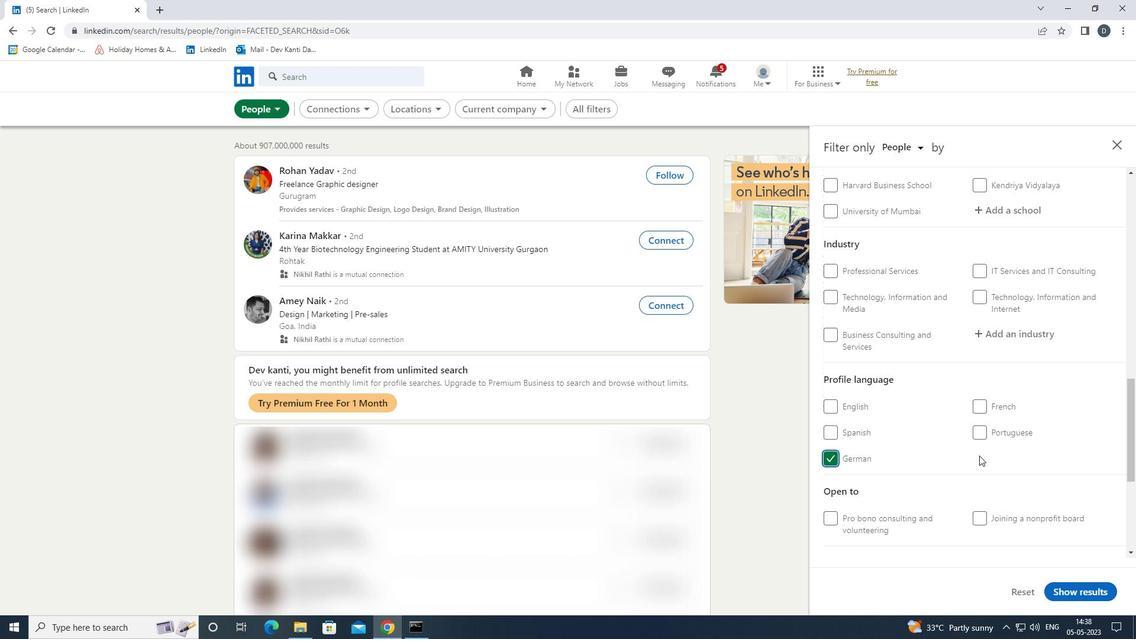 
Action: Mouse scrolled (979, 456) with delta (0, 0)
Screenshot: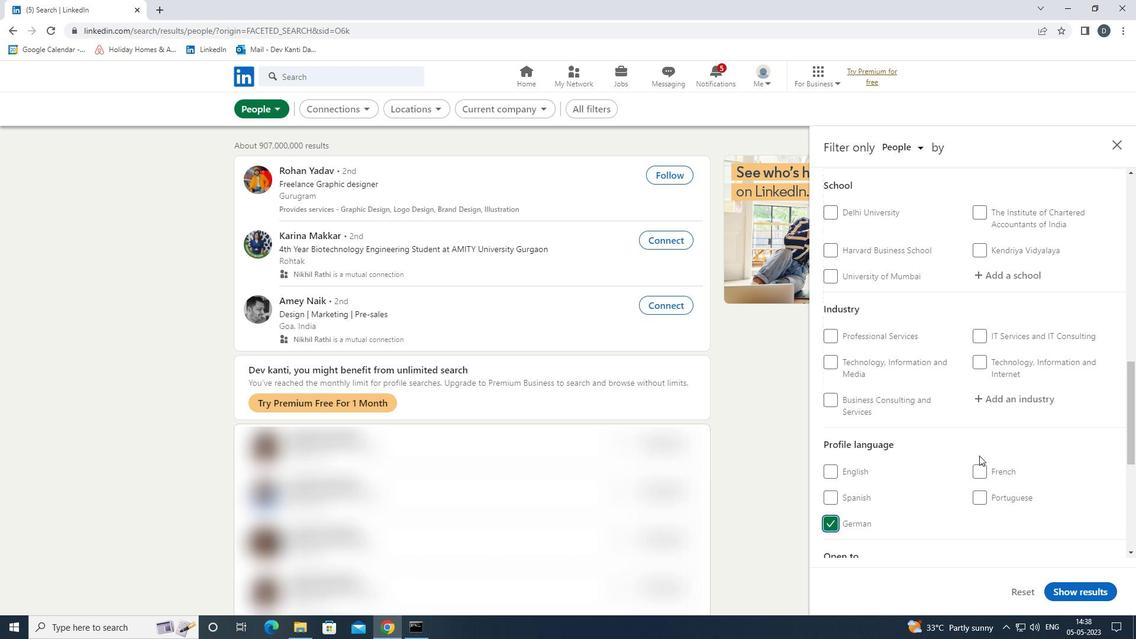 
Action: Mouse moved to (982, 446)
Screenshot: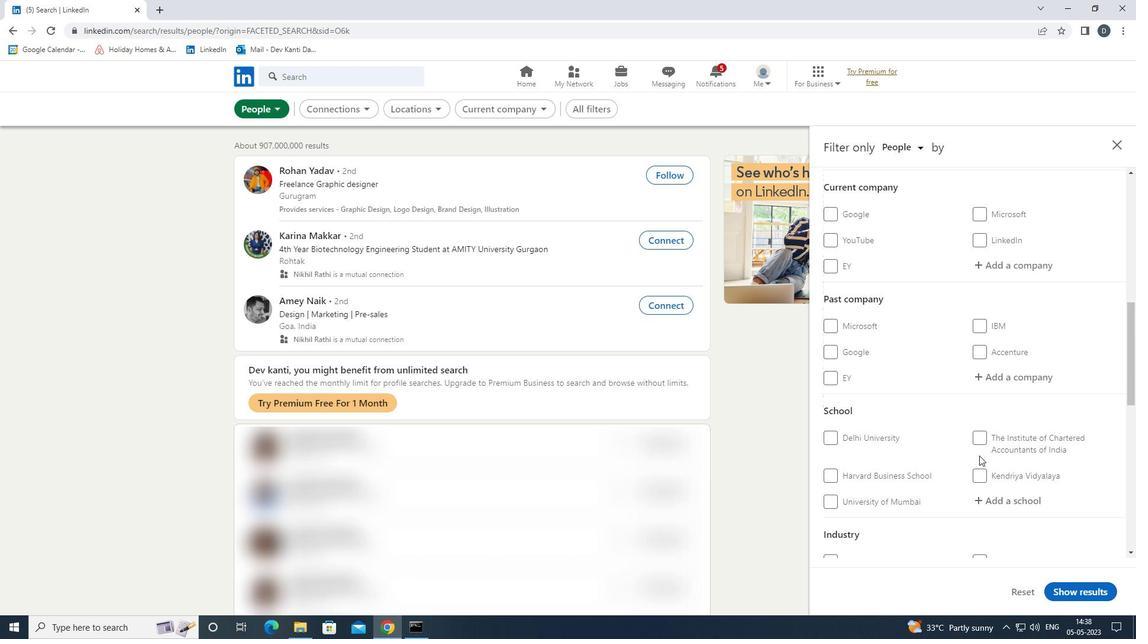 
Action: Mouse scrolled (982, 446) with delta (0, 0)
Screenshot: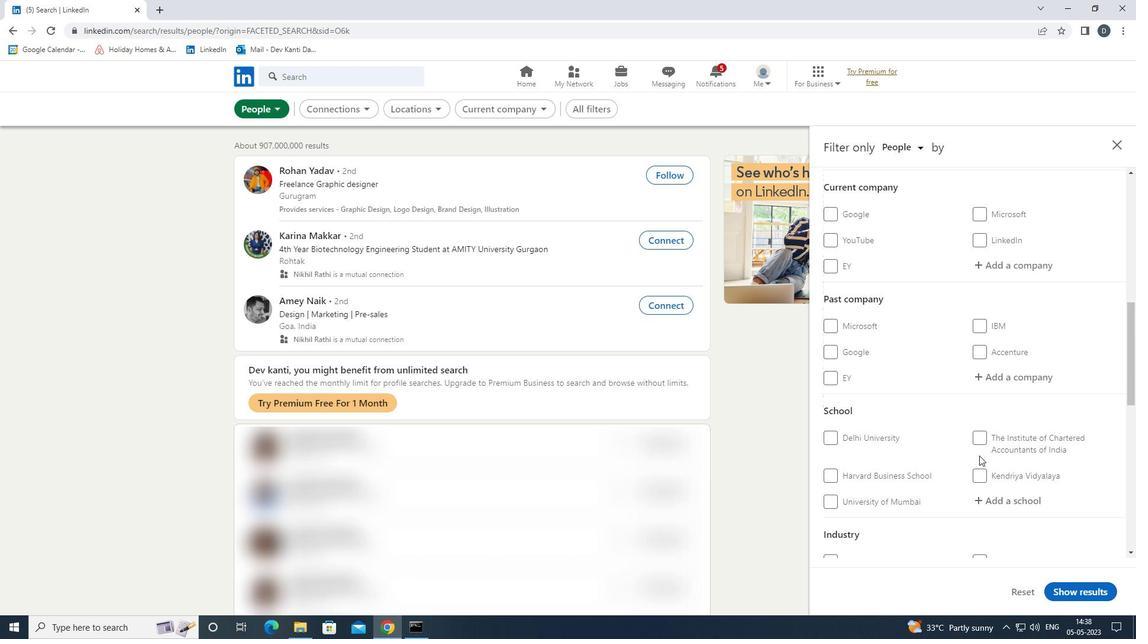 
Action: Mouse moved to (1006, 328)
Screenshot: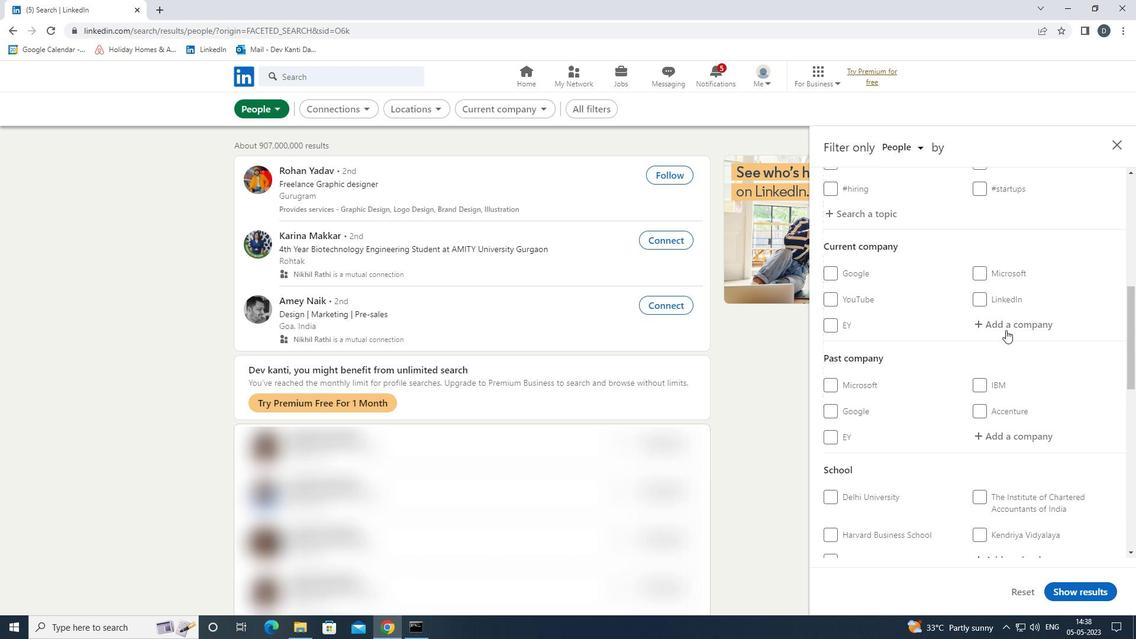 
Action: Mouse pressed left at (1006, 328)
Screenshot: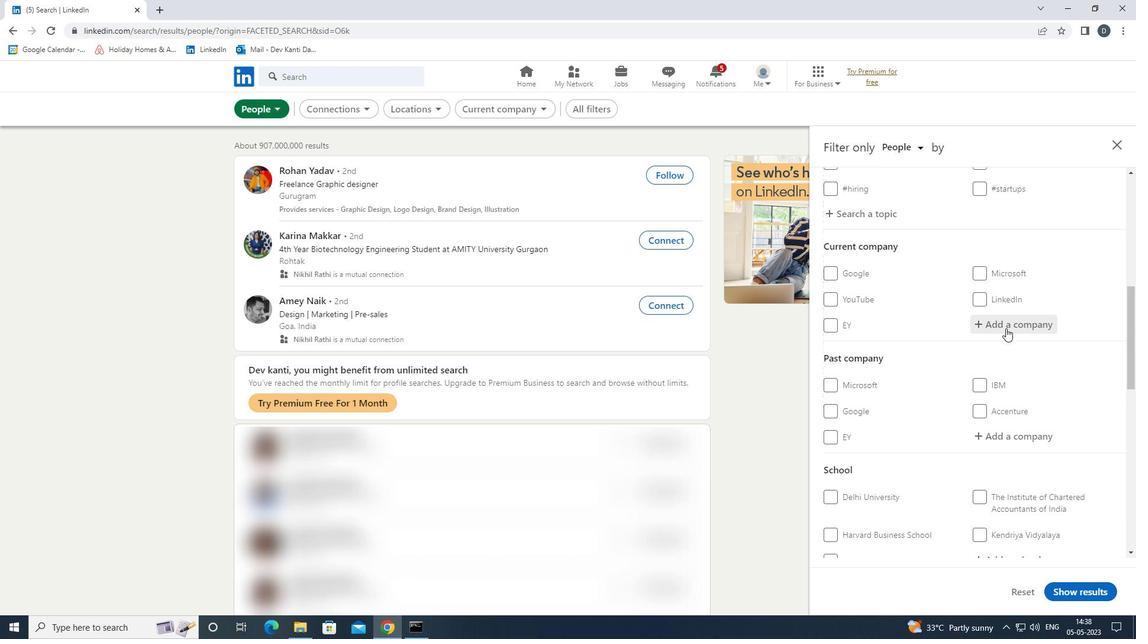 
Action: Mouse moved to (986, 325)
Screenshot: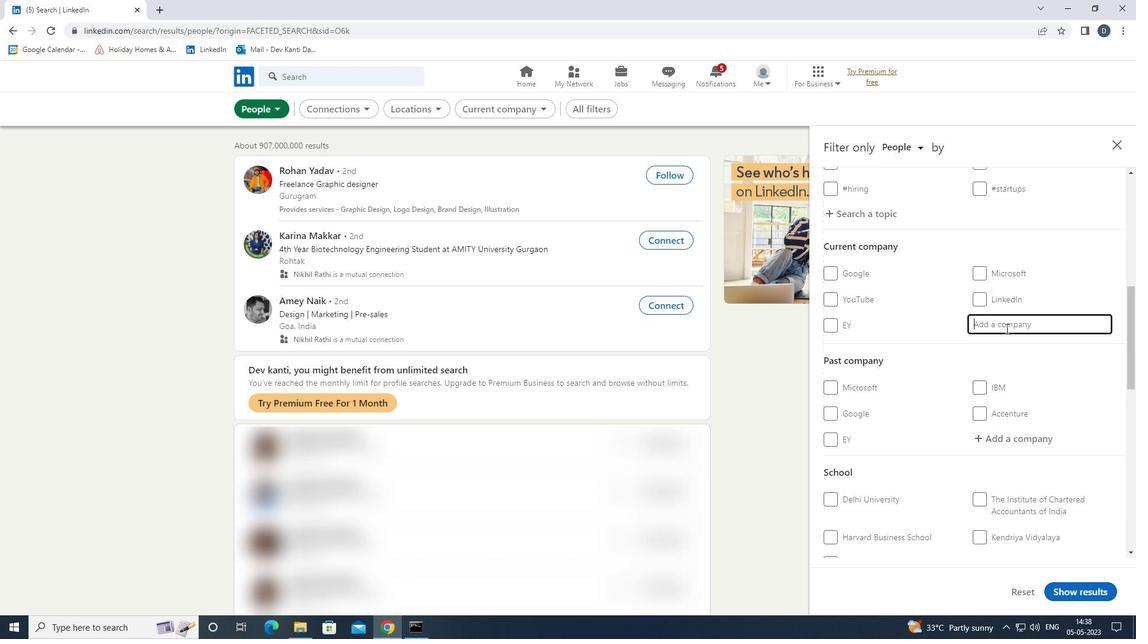 
Action: Key pressed <Key.shift><Key.shift><Key.shift><Key.shift>THOMSON<Key.down><Key.enter>
Screenshot: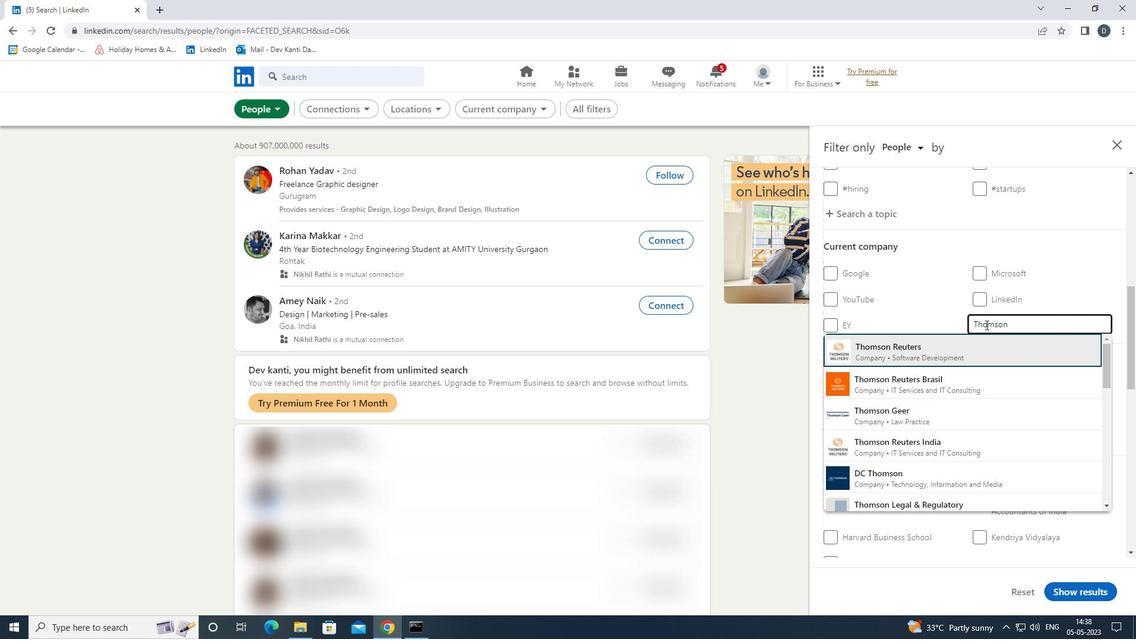 
Action: Mouse moved to (978, 323)
Screenshot: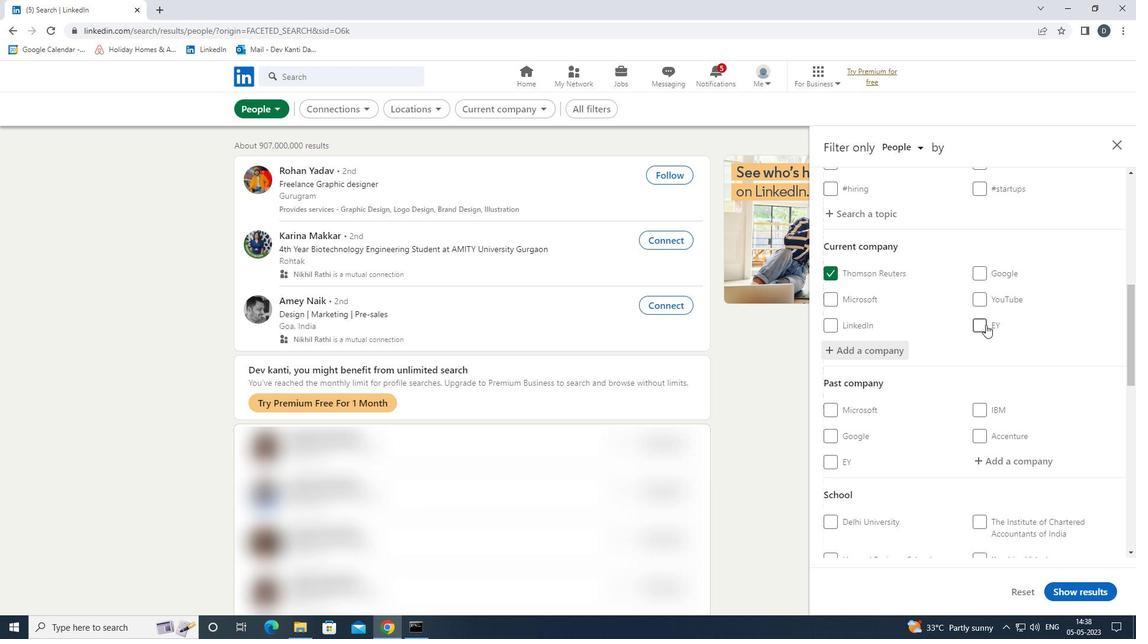
Action: Mouse scrolled (978, 322) with delta (0, 0)
Screenshot: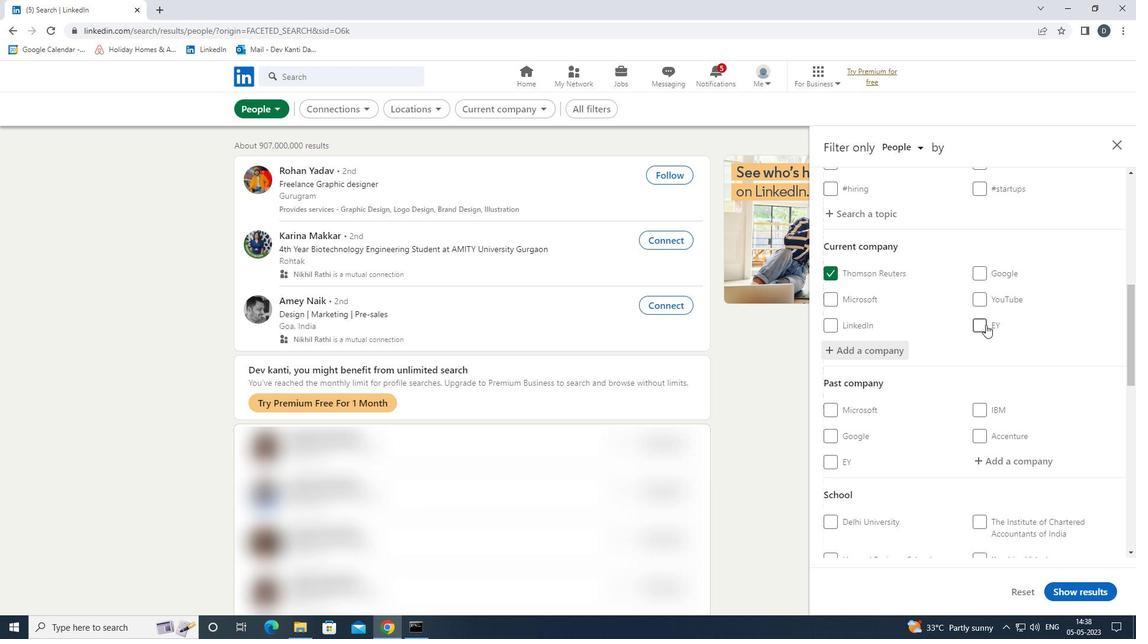 
Action: Mouse scrolled (978, 322) with delta (0, 0)
Screenshot: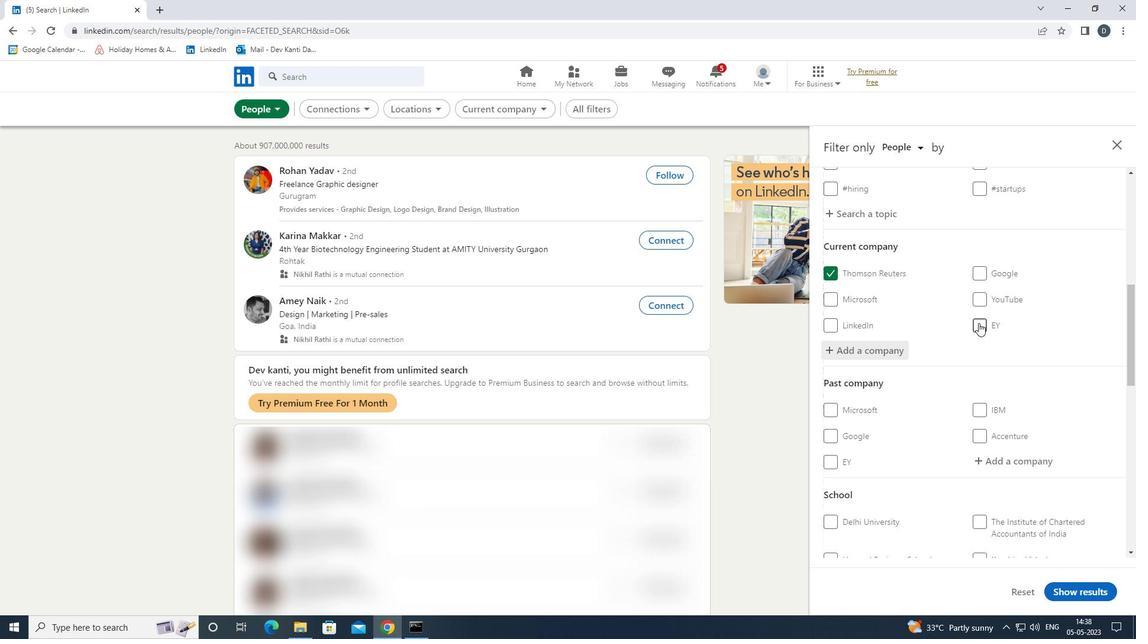 
Action: Mouse scrolled (978, 322) with delta (0, 0)
Screenshot: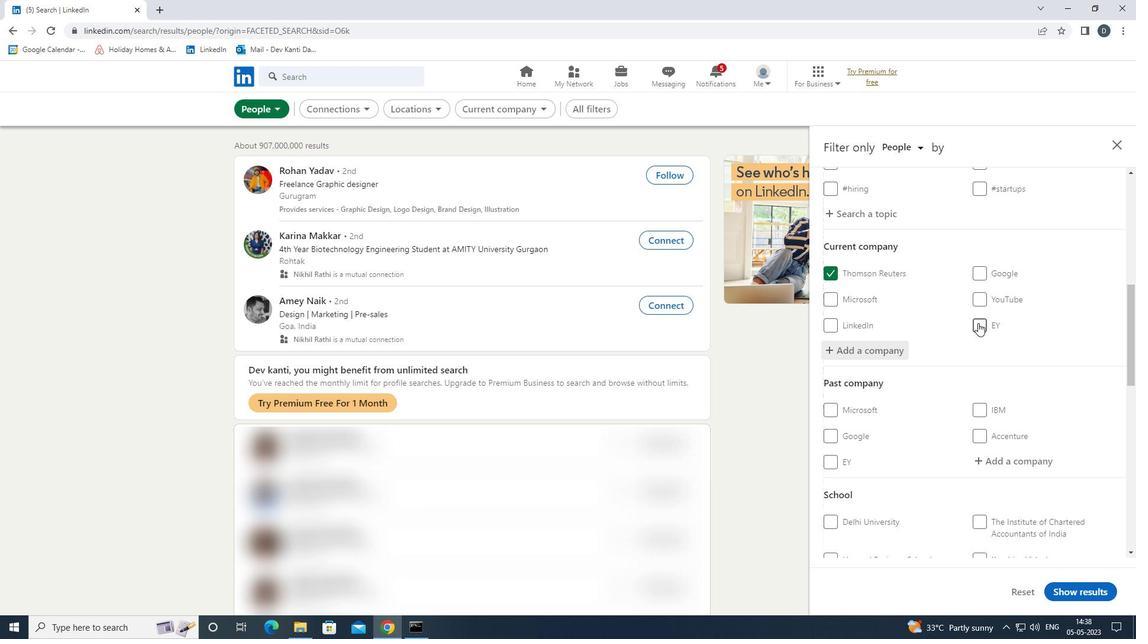 
Action: Mouse moved to (1027, 406)
Screenshot: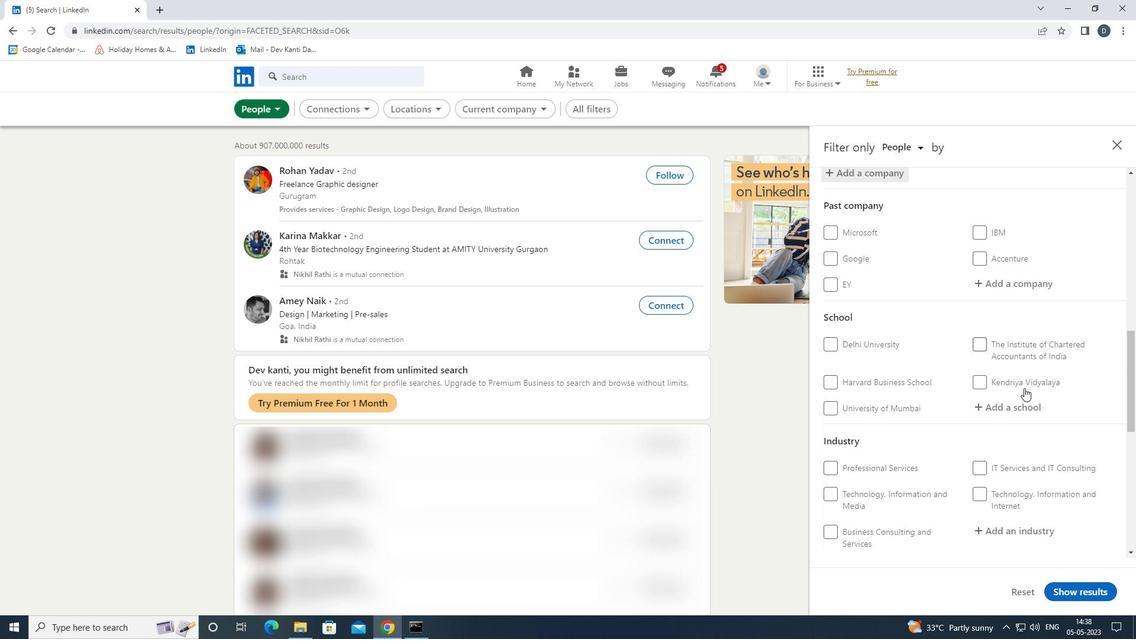 
Action: Mouse pressed left at (1027, 406)
Screenshot: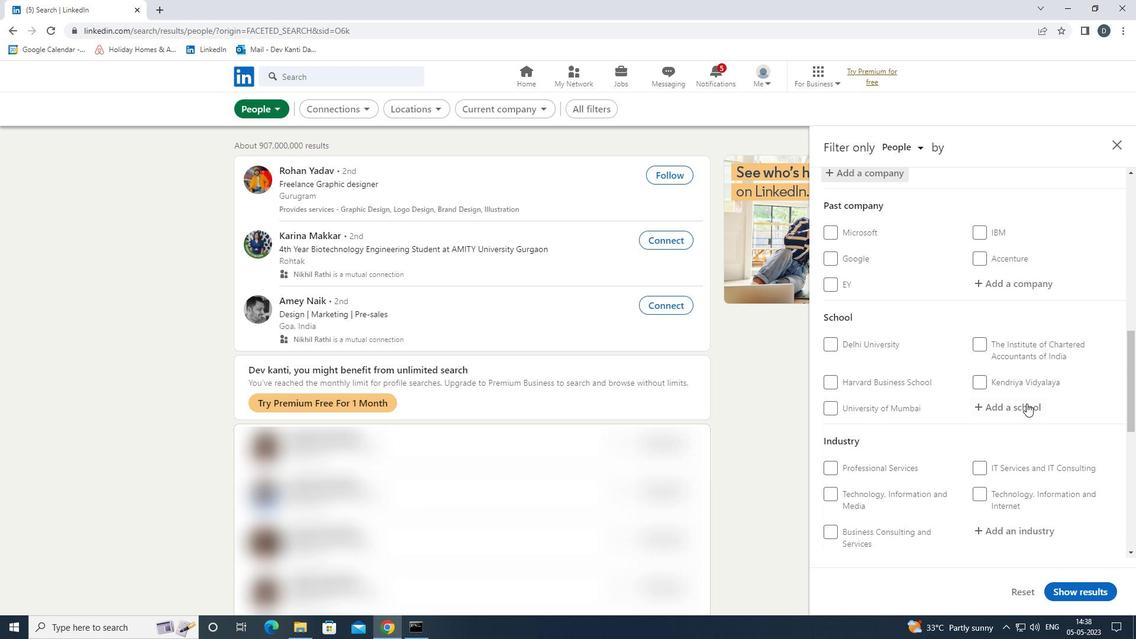 
Action: Mouse moved to (1015, 404)
Screenshot: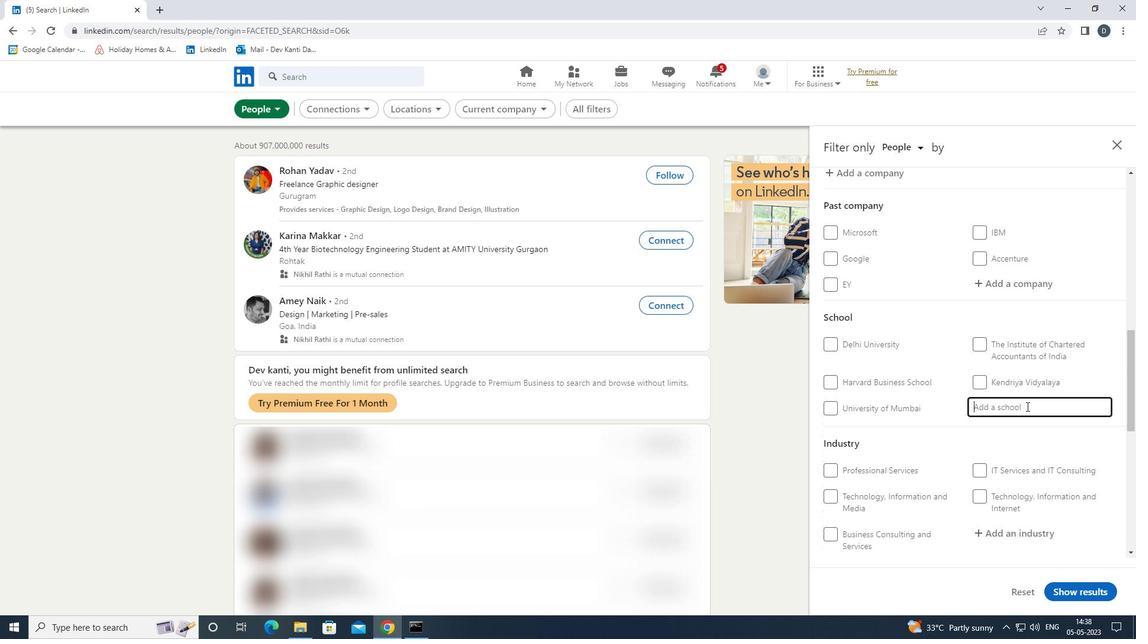 
Action: Key pressed <Key.shift><Key.shift><Key.shift><Key.shift><Key.shift><Key.shift><Key.shift><Key.shift><Key.shift><Key.shift><Key.shift><Key.shift>FRESHERS<Key.space><Key.shift>JOBS<Key.space><Key.shift>KOLK<Key.down><Key.enter>
Screenshot: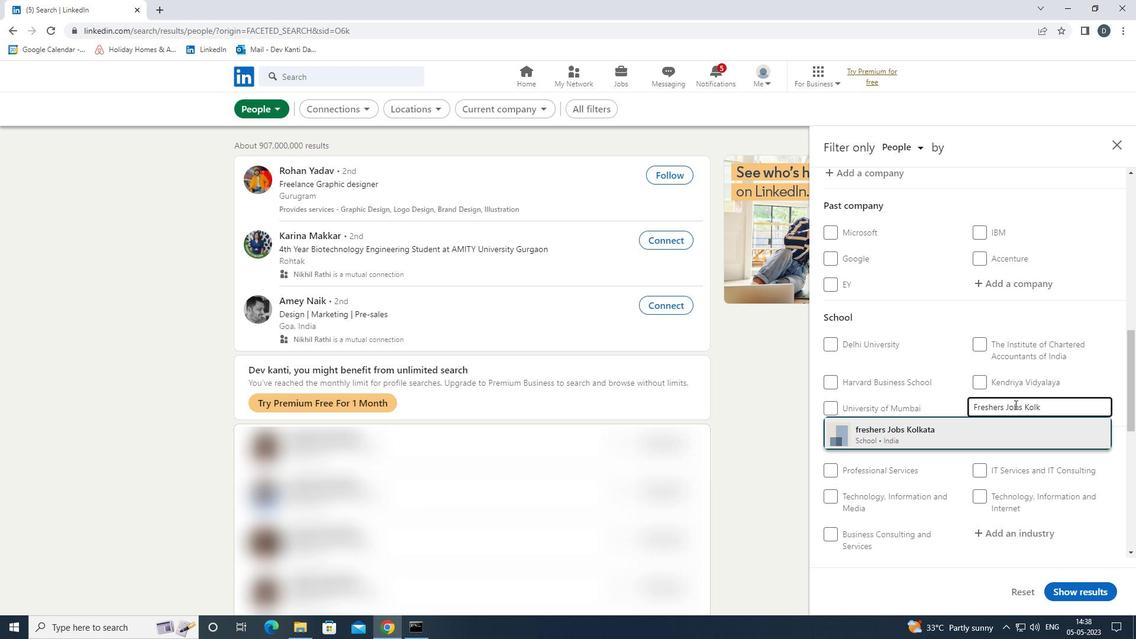 
Action: Mouse scrolled (1015, 404) with delta (0, 0)
Screenshot: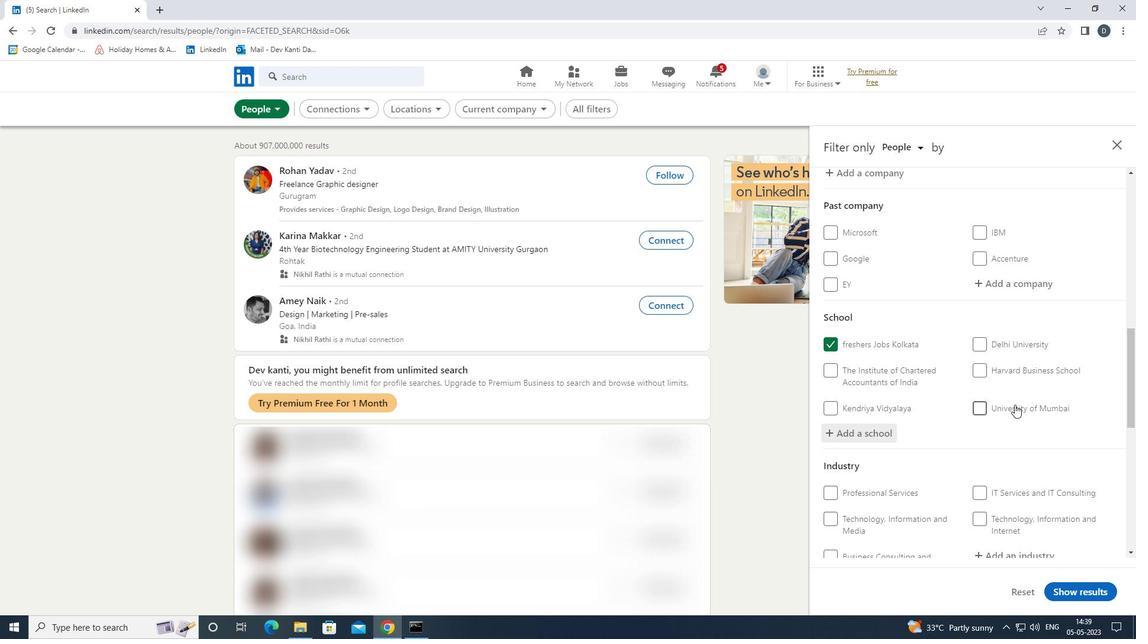 
Action: Mouse scrolled (1015, 404) with delta (0, 0)
Screenshot: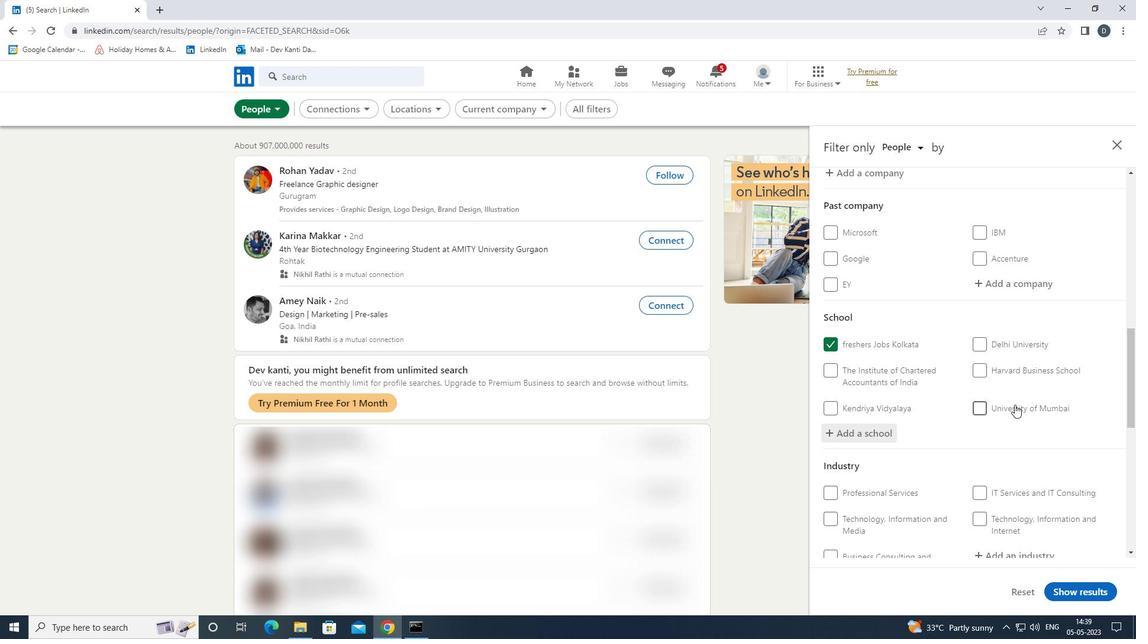 
Action: Mouse scrolled (1015, 404) with delta (0, 0)
Screenshot: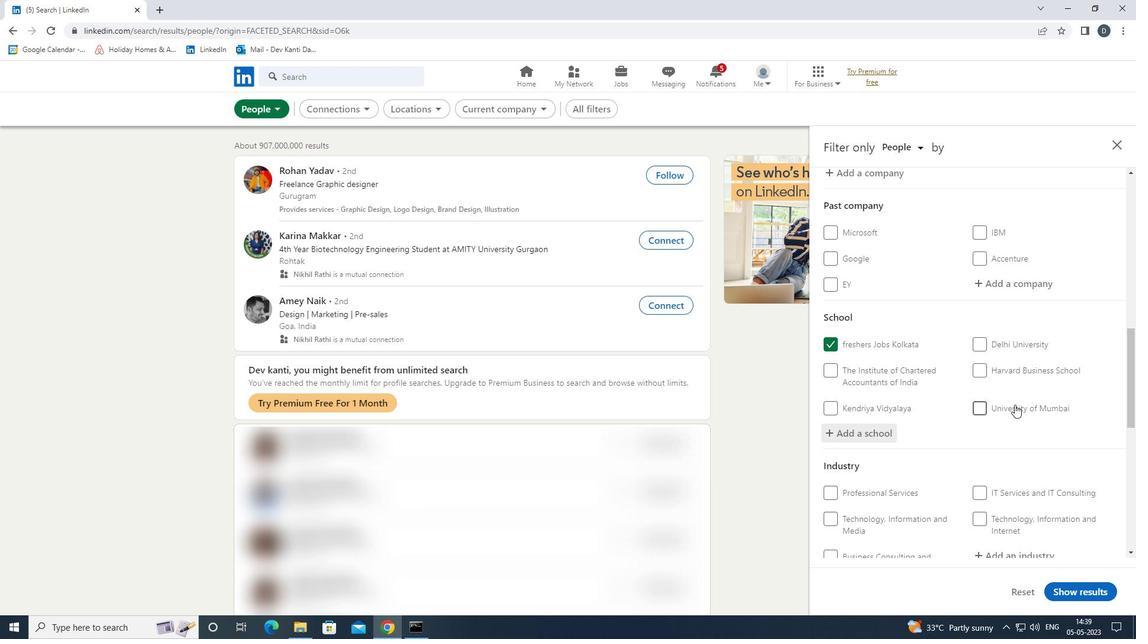 
Action: Mouse moved to (1024, 380)
Screenshot: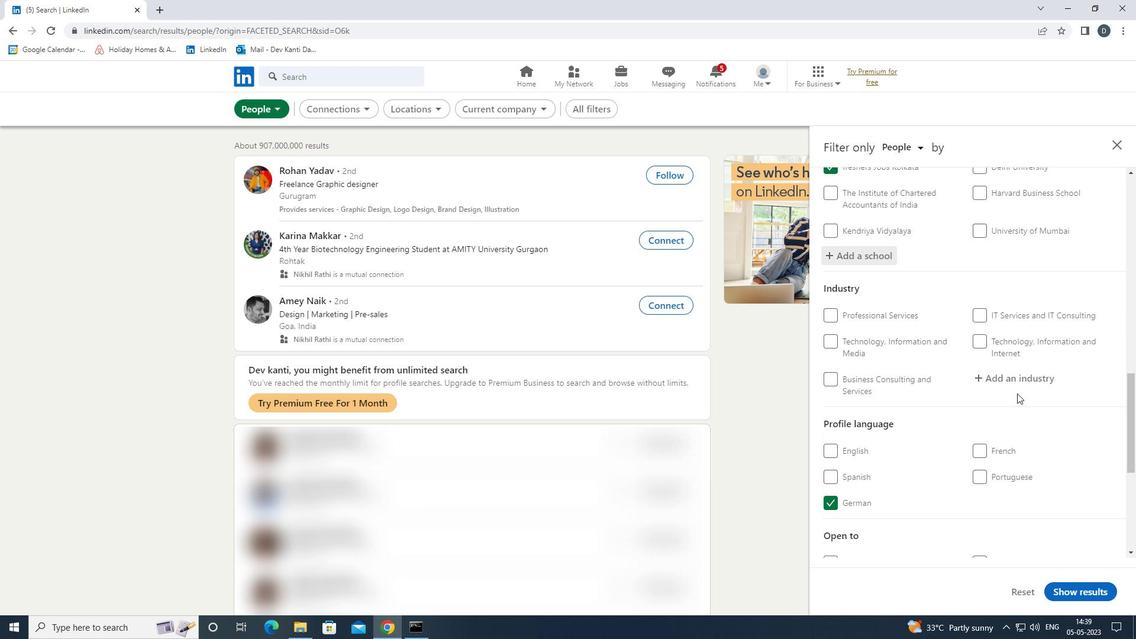 
Action: Mouse pressed left at (1024, 380)
Screenshot: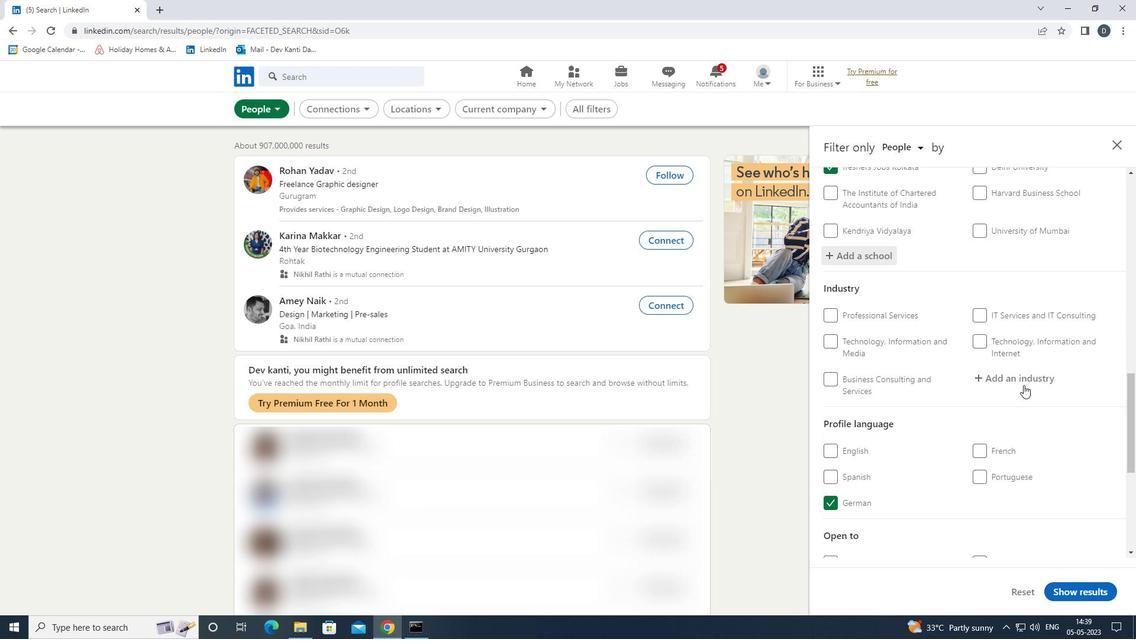 
Action: Key pressed <Key.shift>RETAIL<Key.space><Key.shift>MOTORS<Key.down><Key.down><Key.backspace><Key.down><Key.enter>
Screenshot: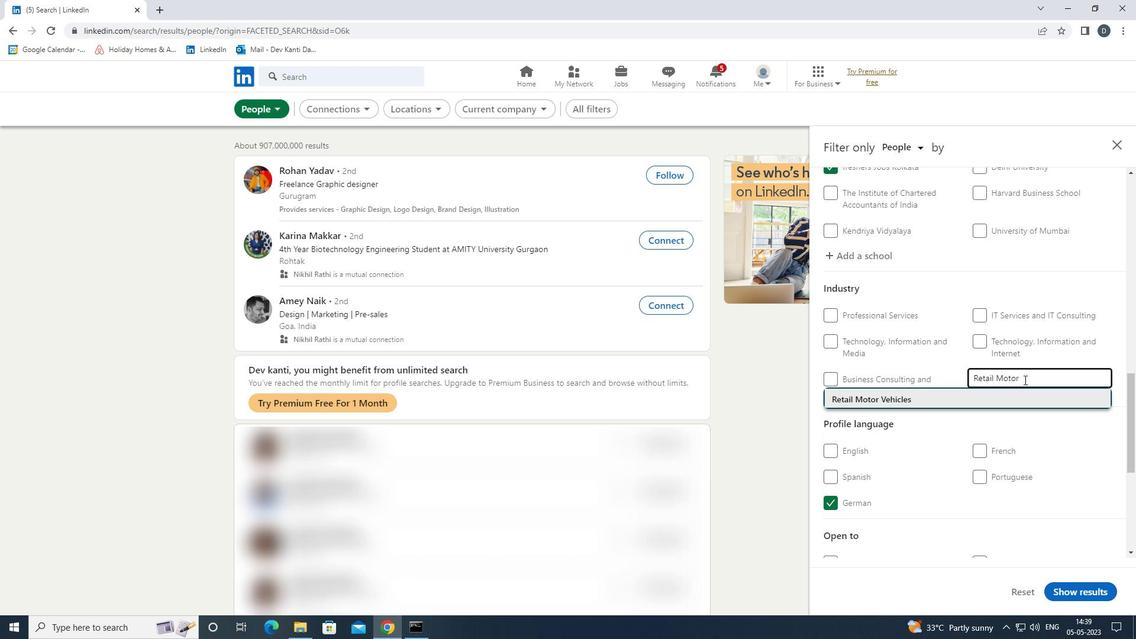 
Action: Mouse moved to (1011, 372)
Screenshot: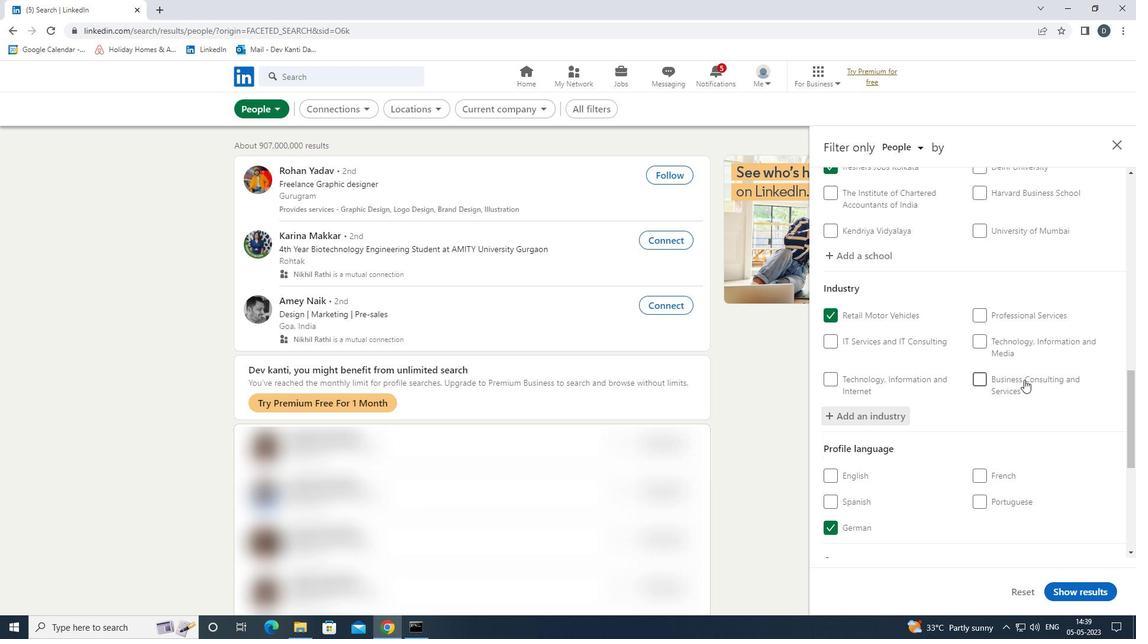 
Action: Mouse scrolled (1011, 372) with delta (0, 0)
Screenshot: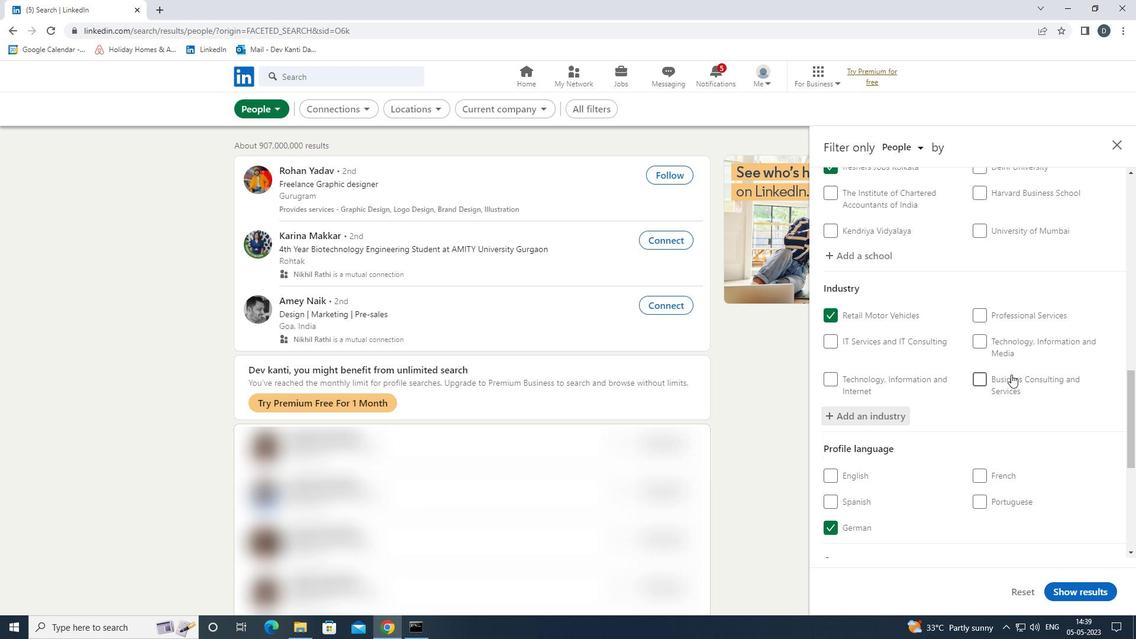 
Action: Mouse scrolled (1011, 372) with delta (0, 0)
Screenshot: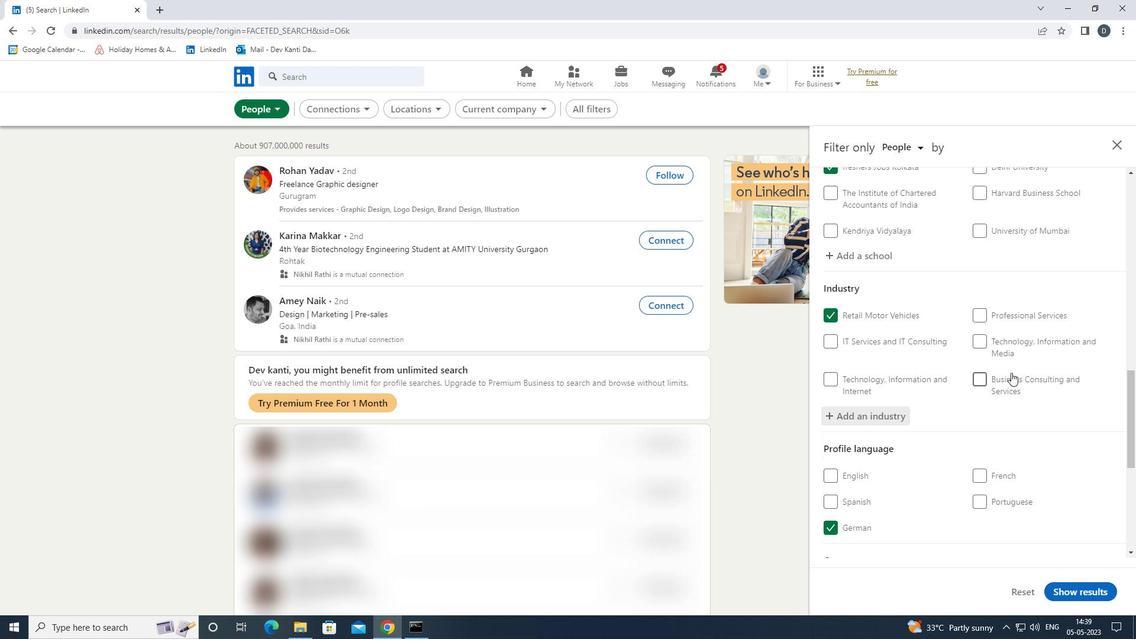 
Action: Mouse scrolled (1011, 372) with delta (0, 0)
Screenshot: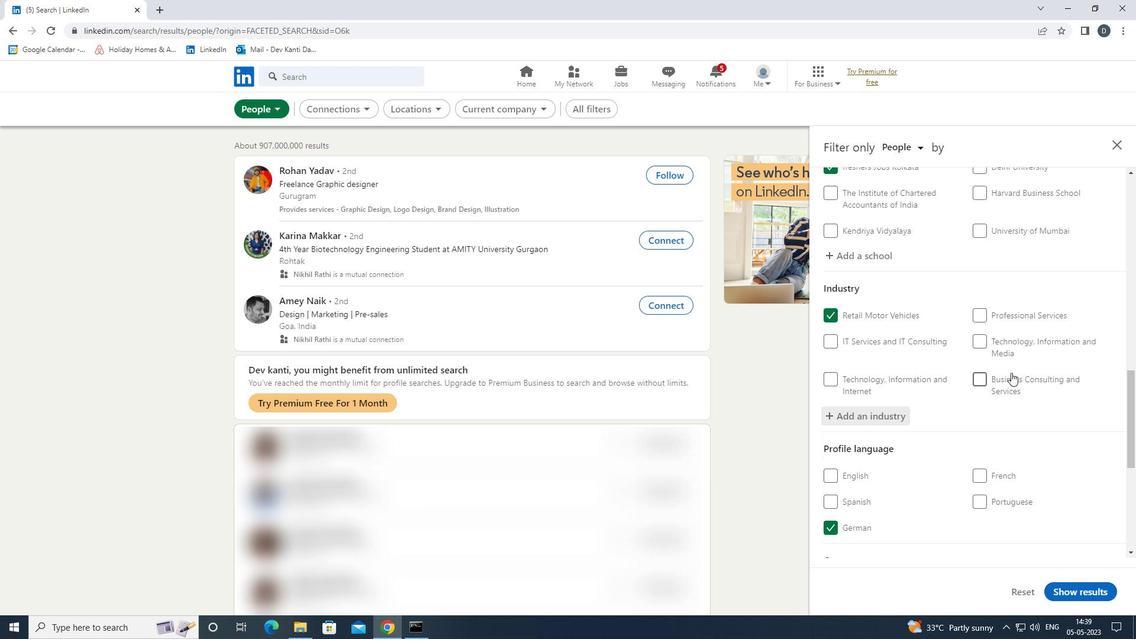 
Action: Mouse scrolled (1011, 372) with delta (0, 0)
Screenshot: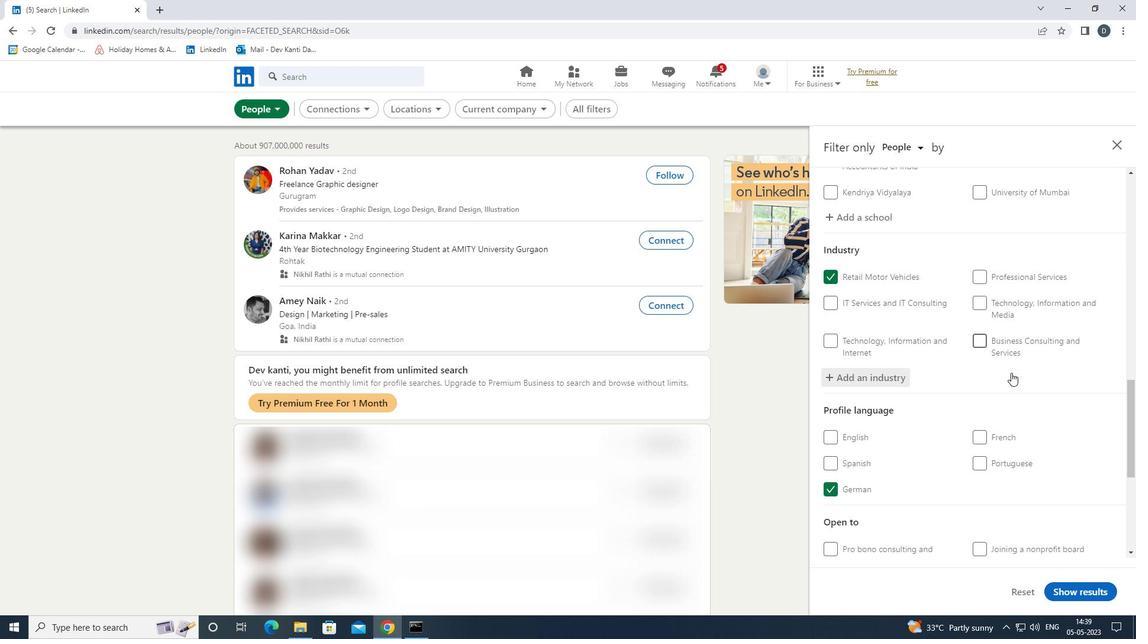 
Action: Mouse scrolled (1011, 372) with delta (0, 0)
Screenshot: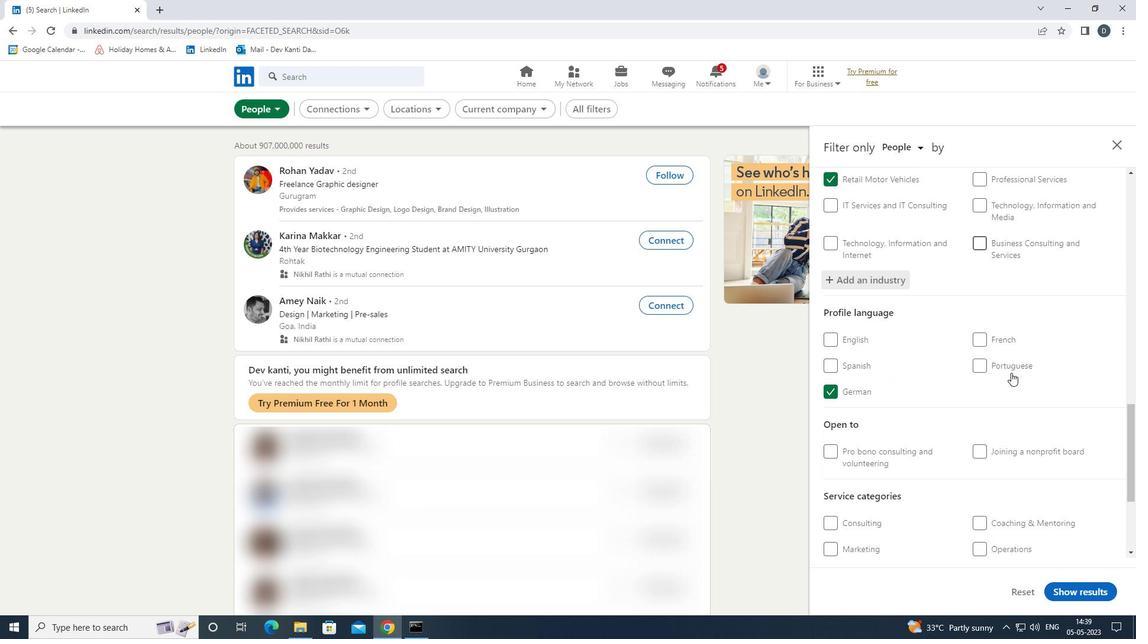 
Action: Mouse moved to (1011, 422)
Screenshot: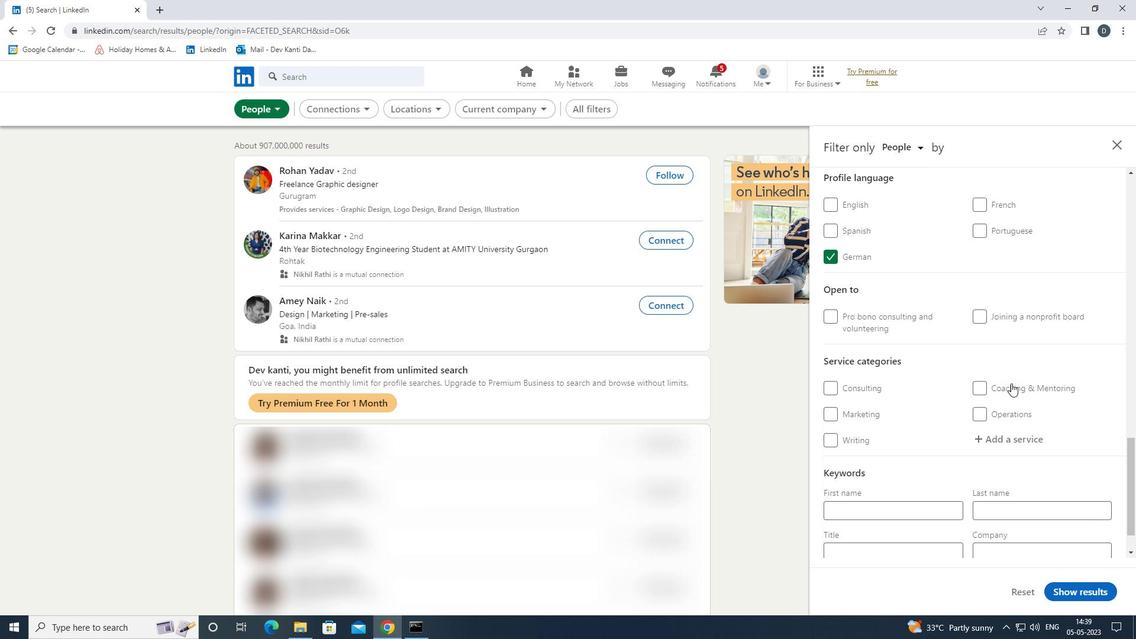 
Action: Mouse pressed left at (1011, 422)
Screenshot: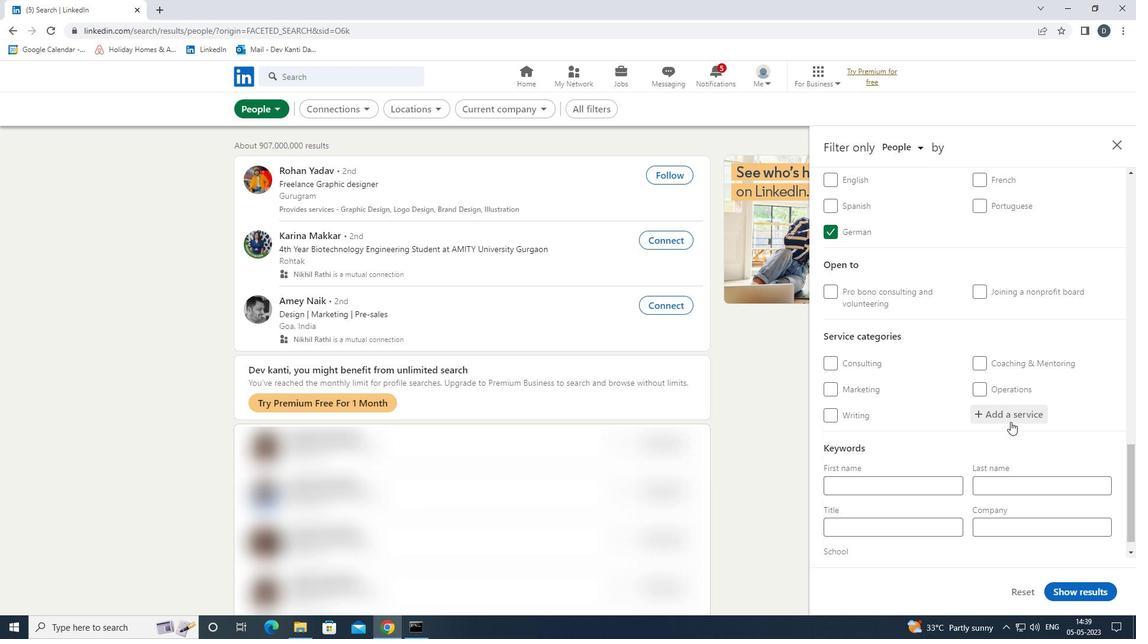 
Action: Mouse moved to (972, 404)
Screenshot: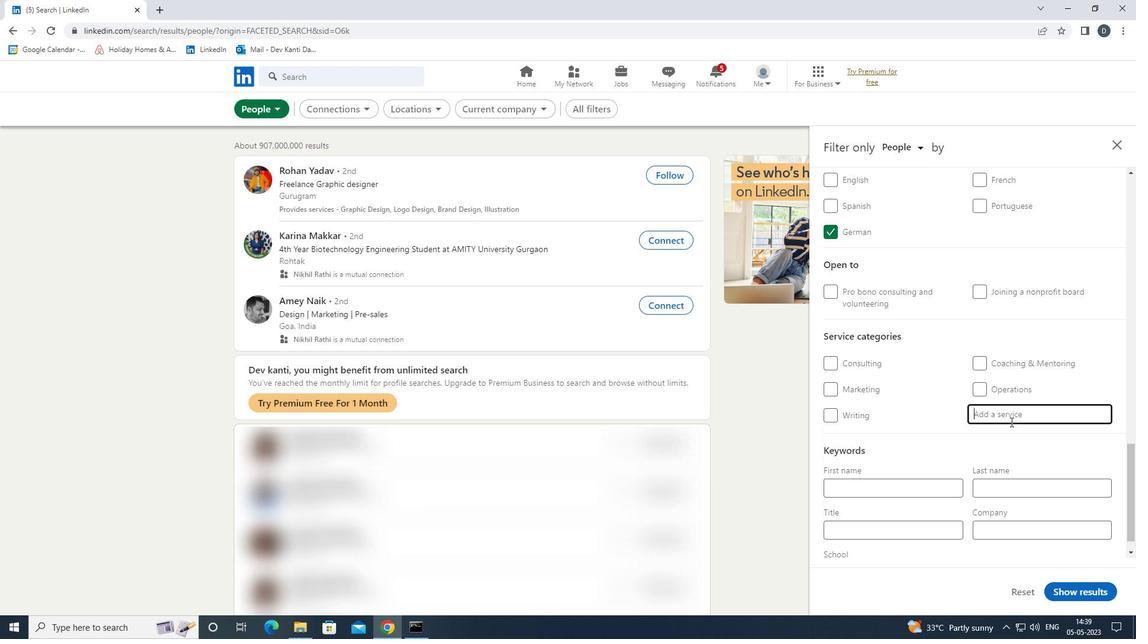 
Action: Key pressed <Key.shift>PRINT<Key.space><Key.shift>DE<Key.down><Key.enter>
Screenshot: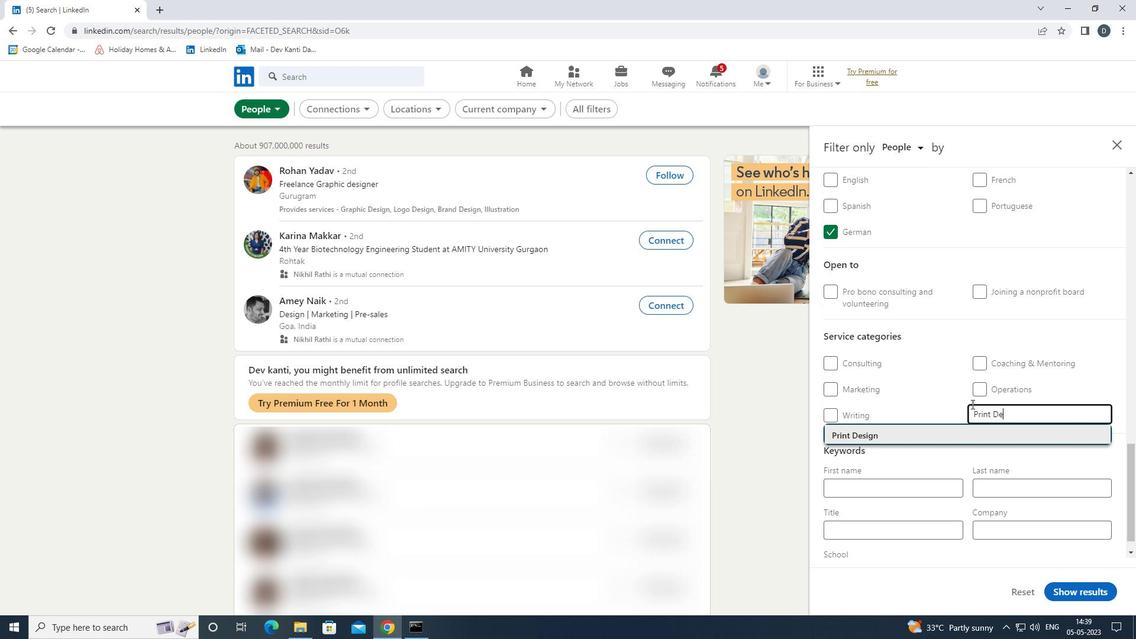 
Action: Mouse moved to (970, 404)
Screenshot: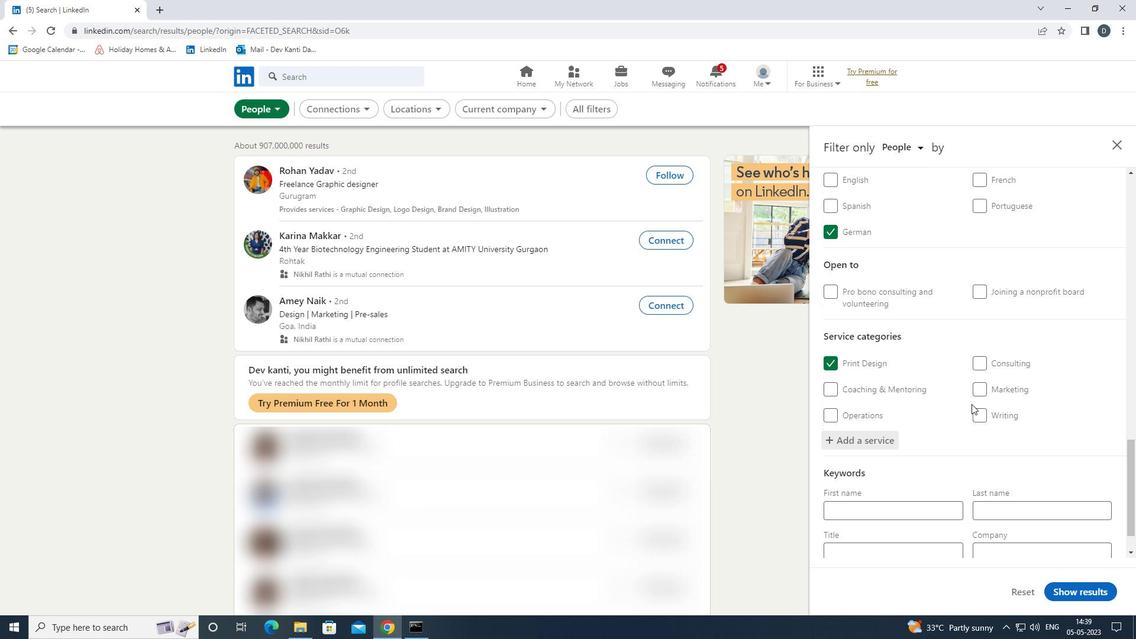 
Action: Mouse scrolled (970, 403) with delta (0, 0)
Screenshot: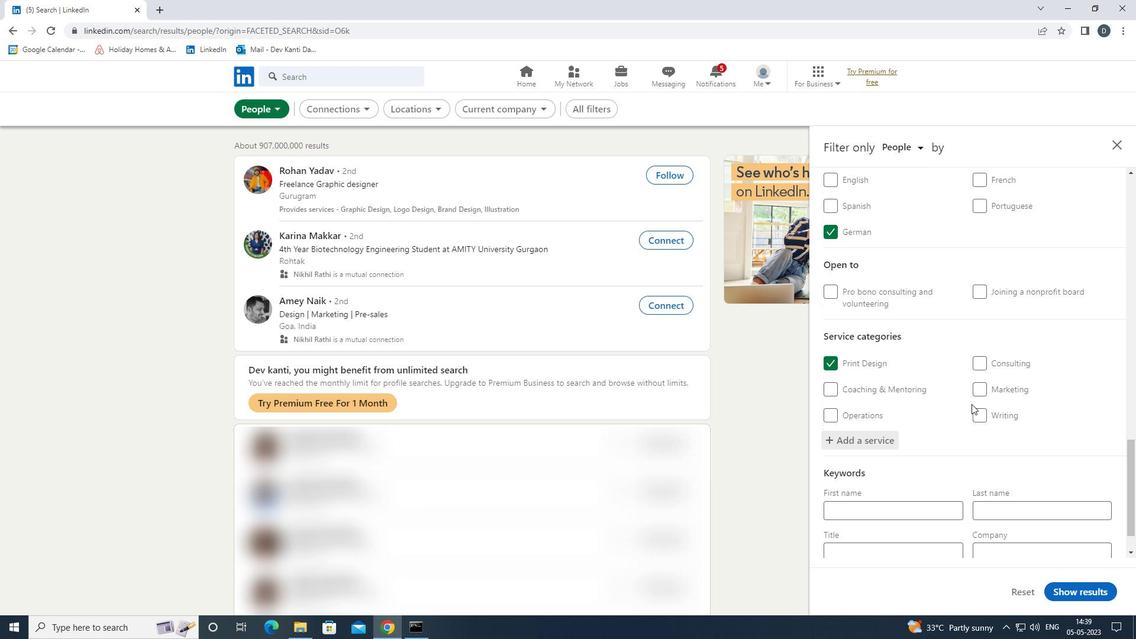 
Action: Mouse moved to (969, 404)
Screenshot: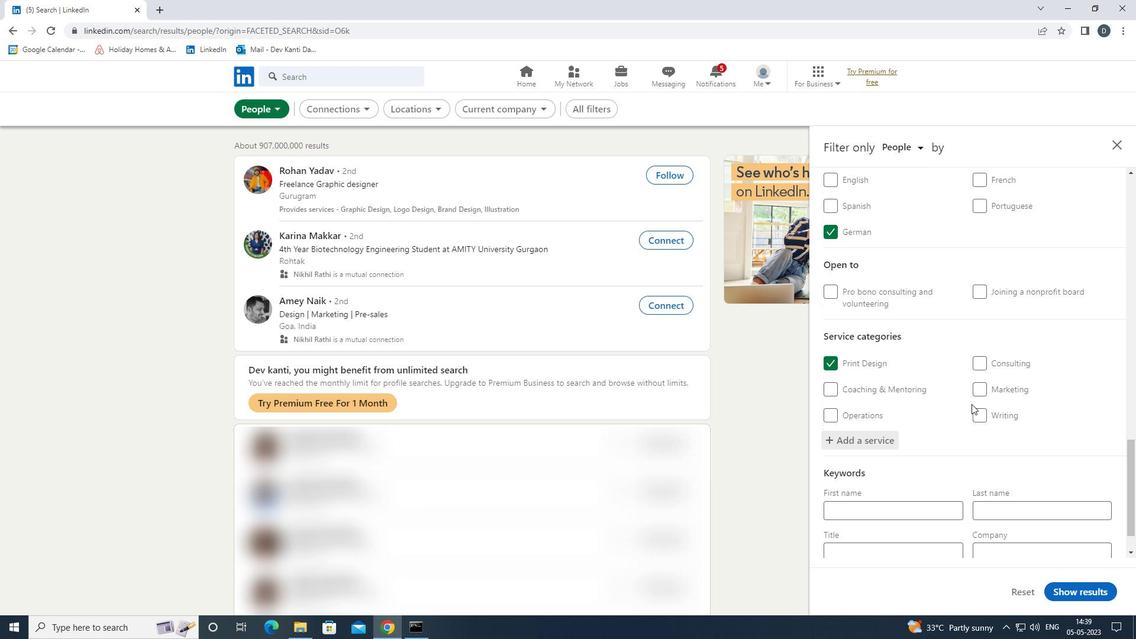 
Action: Mouse scrolled (969, 403) with delta (0, 0)
Screenshot: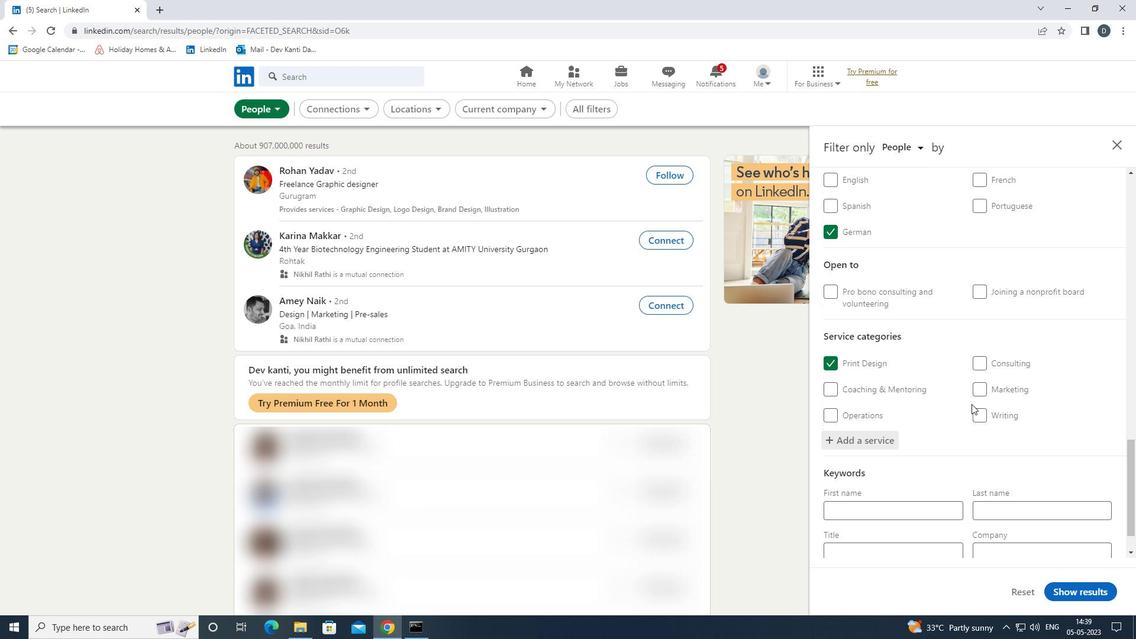
Action: Mouse moved to (969, 404)
Screenshot: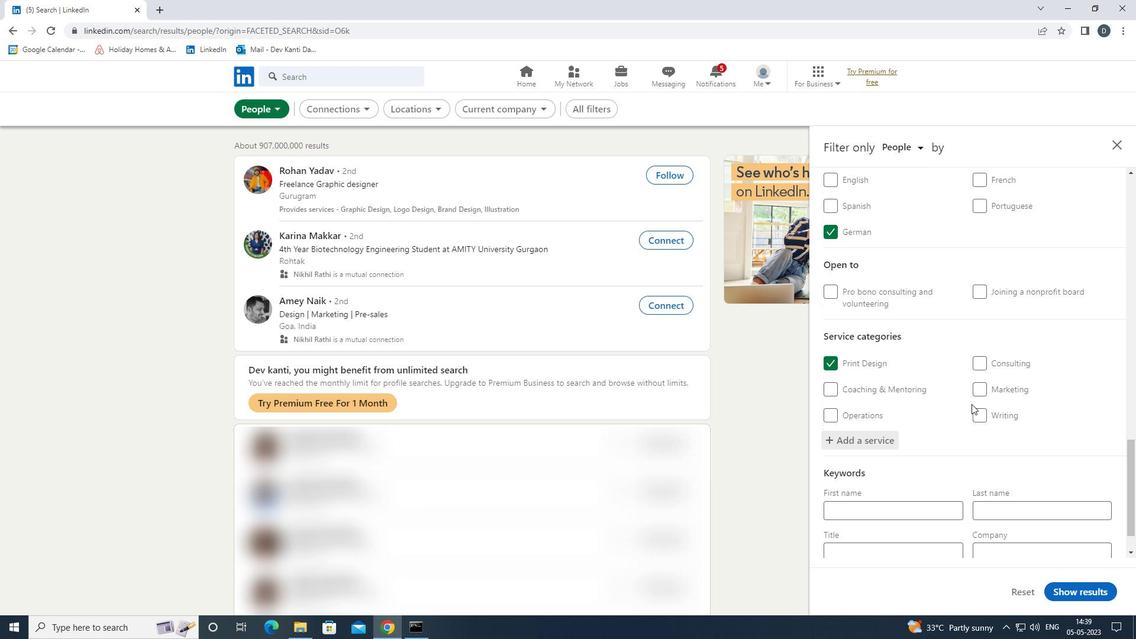 
Action: Mouse scrolled (969, 403) with delta (0, 0)
Screenshot: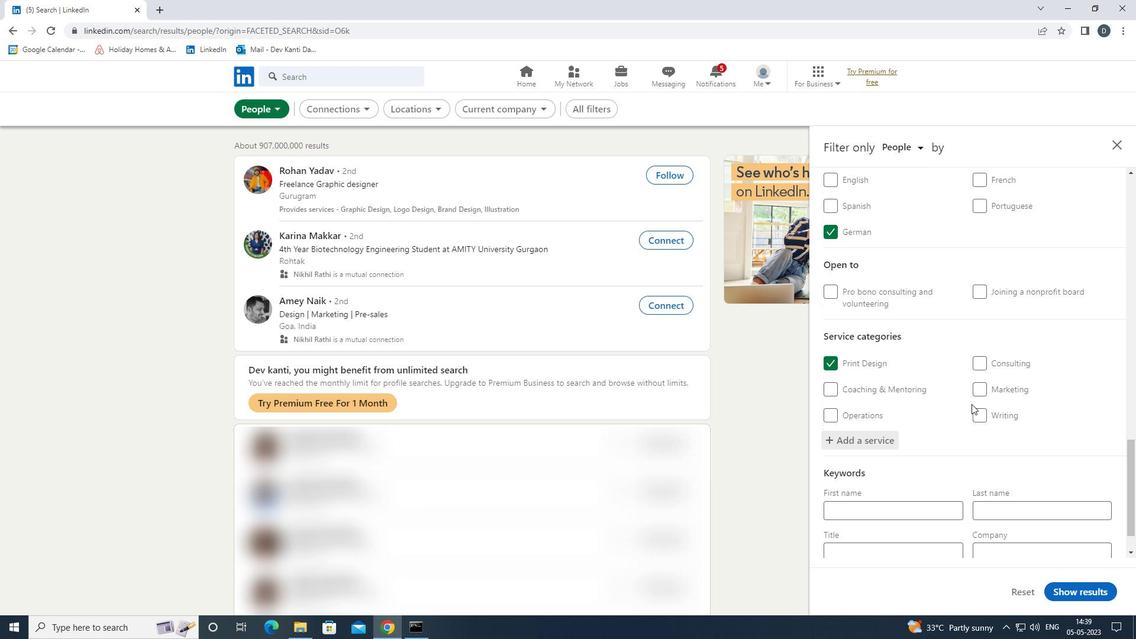 
Action: Mouse scrolled (969, 403) with delta (0, 0)
Screenshot: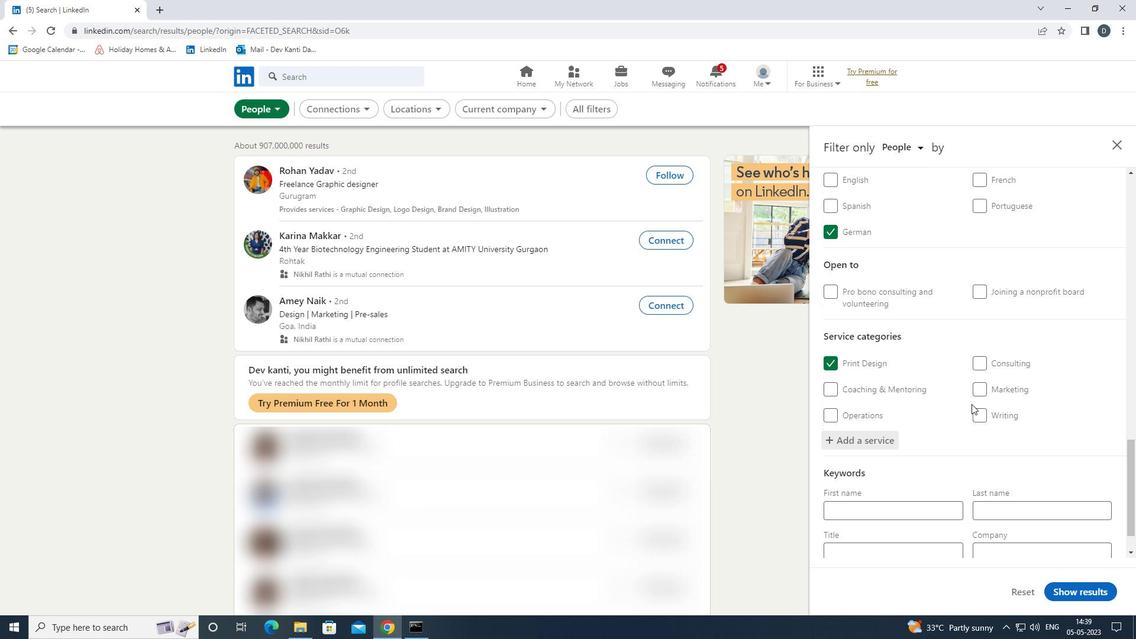 
Action: Mouse moved to (920, 506)
Screenshot: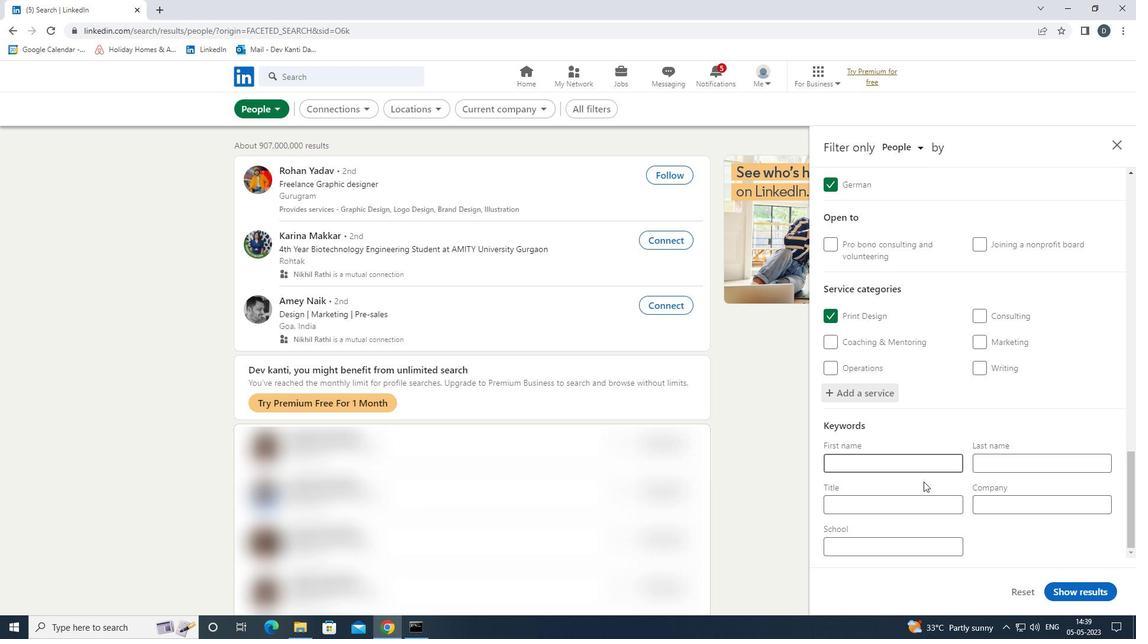 
Action: Mouse pressed left at (920, 506)
Screenshot: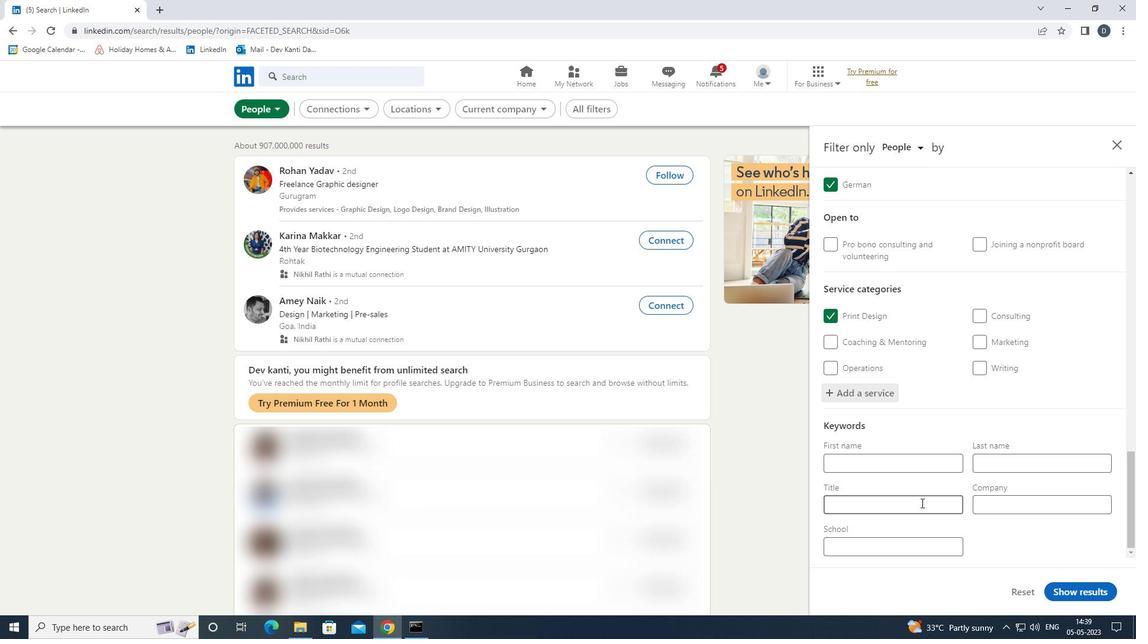 
Action: Key pressed <Key.shift><Key.shift><Key.shift><Key.shift><Key.shift><Key.shift><Key.shift><Key.shift><Key.shift><Key.shift><Key.shift><Key.shift>COURIER
Screenshot: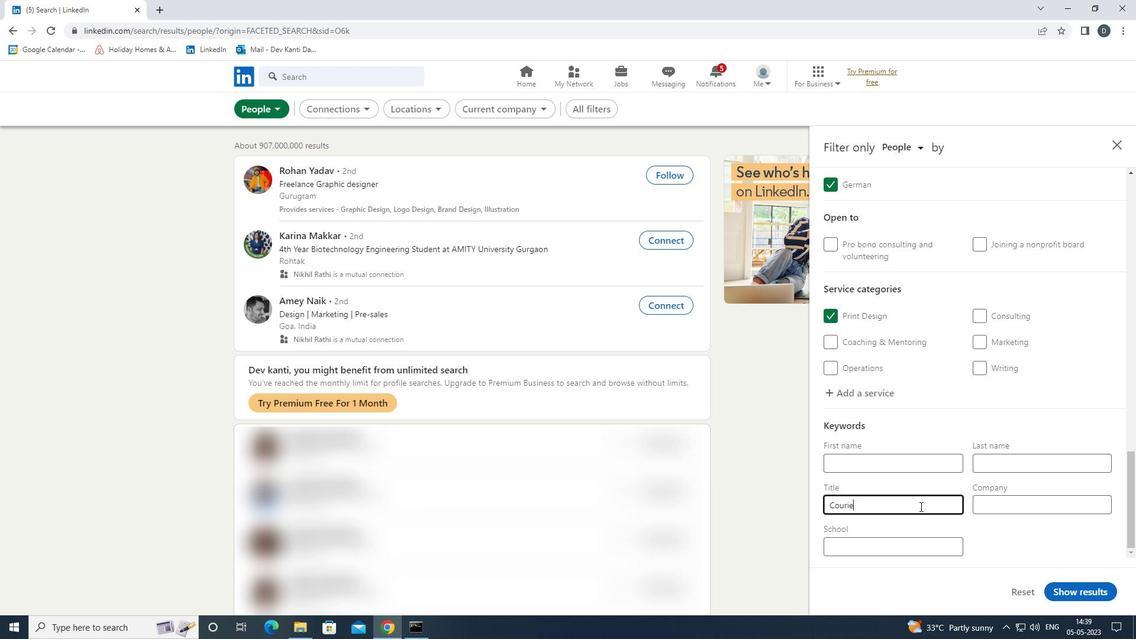 
Action: Mouse moved to (1079, 593)
Screenshot: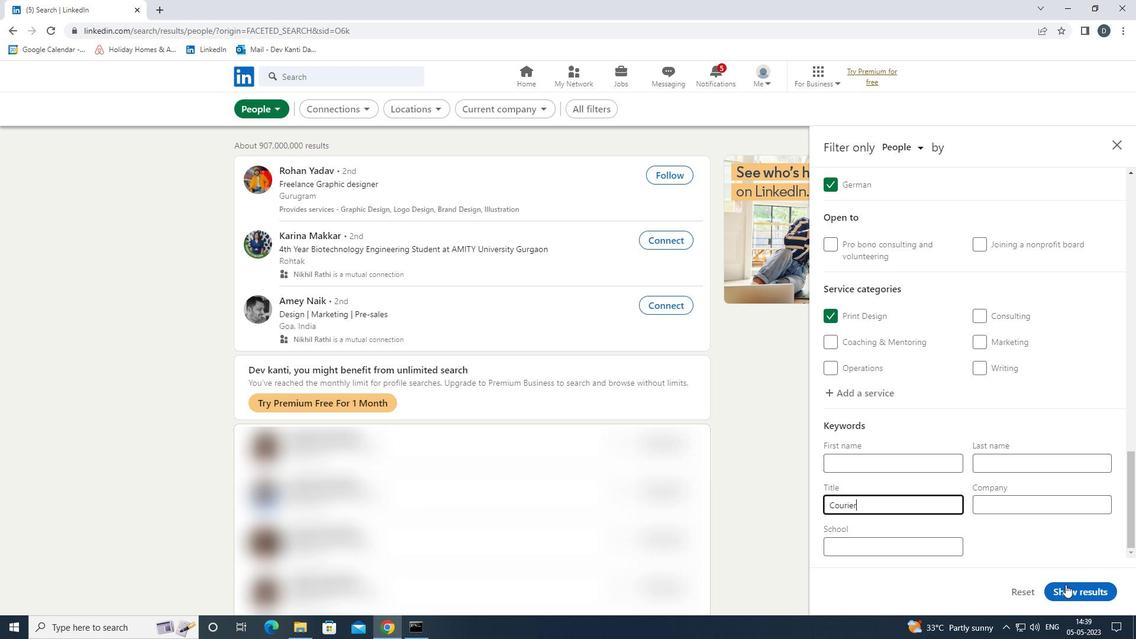 
Action: Mouse pressed left at (1079, 593)
Screenshot: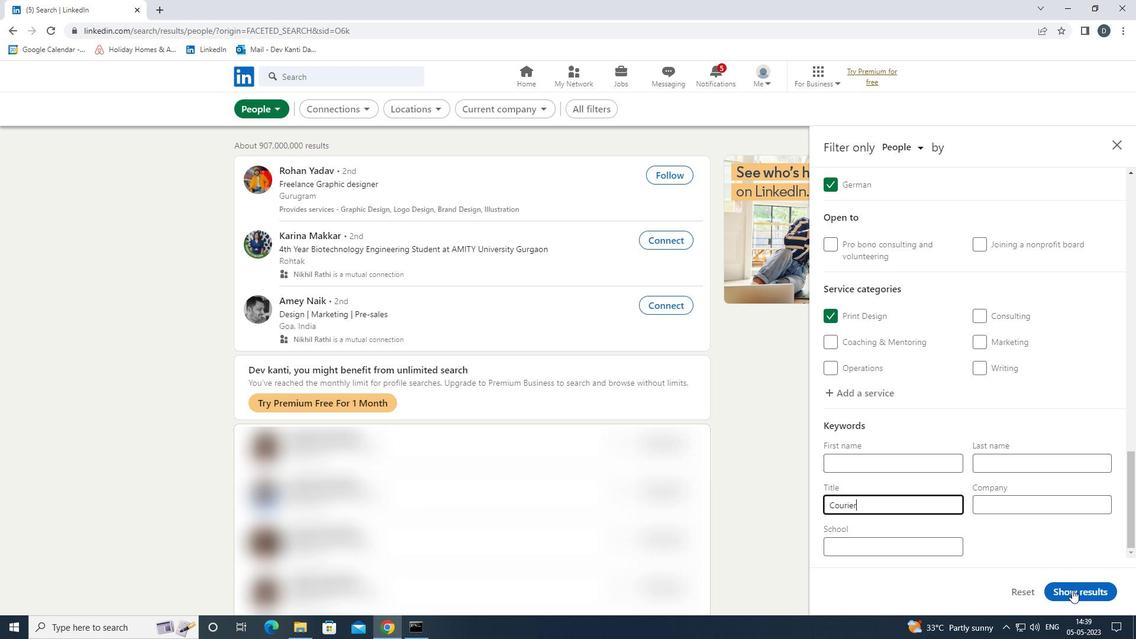 
Action: Mouse moved to (867, 305)
Screenshot: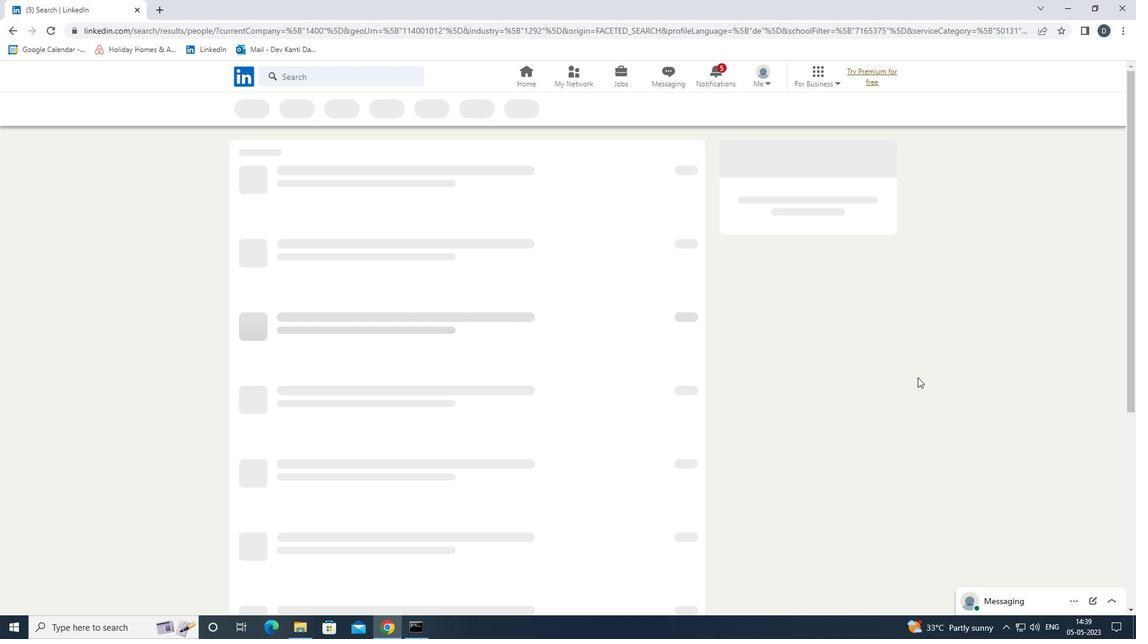 
